 Task: Book a 75-minute meeting to discuss feedback mechanisms.
Action: Mouse pressed left at (84, 143)
Screenshot: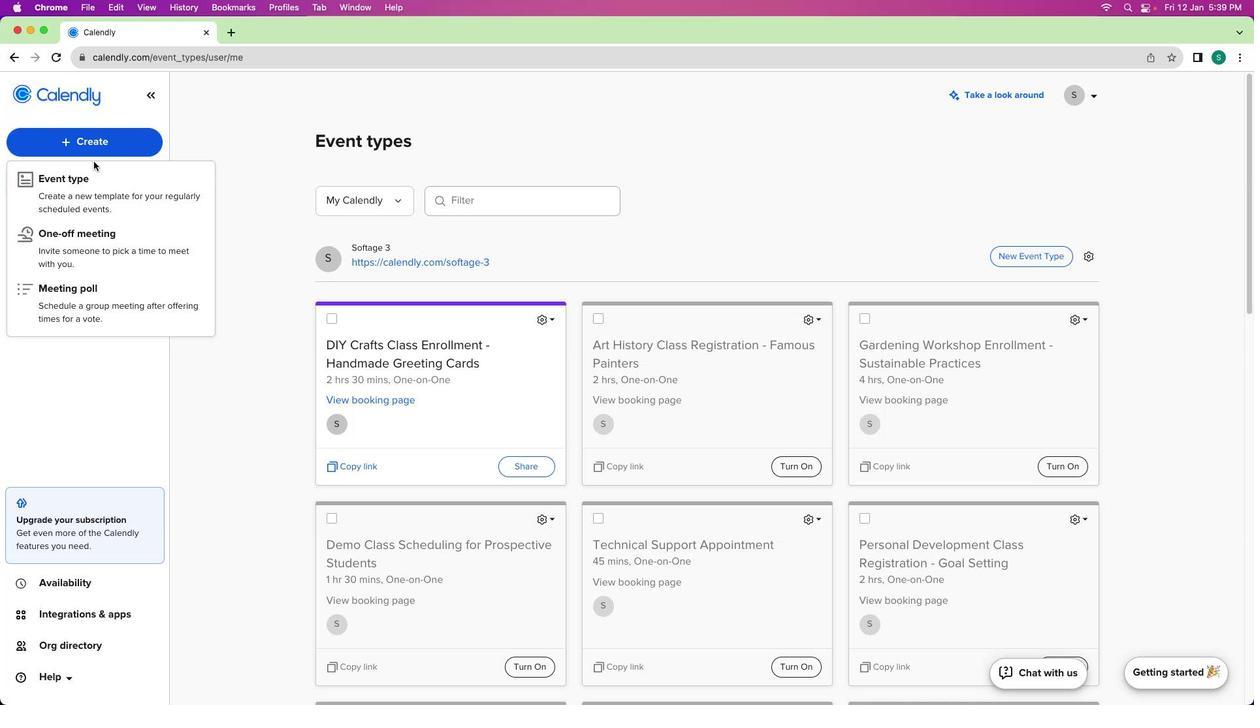 
Action: Mouse moved to (118, 189)
Screenshot: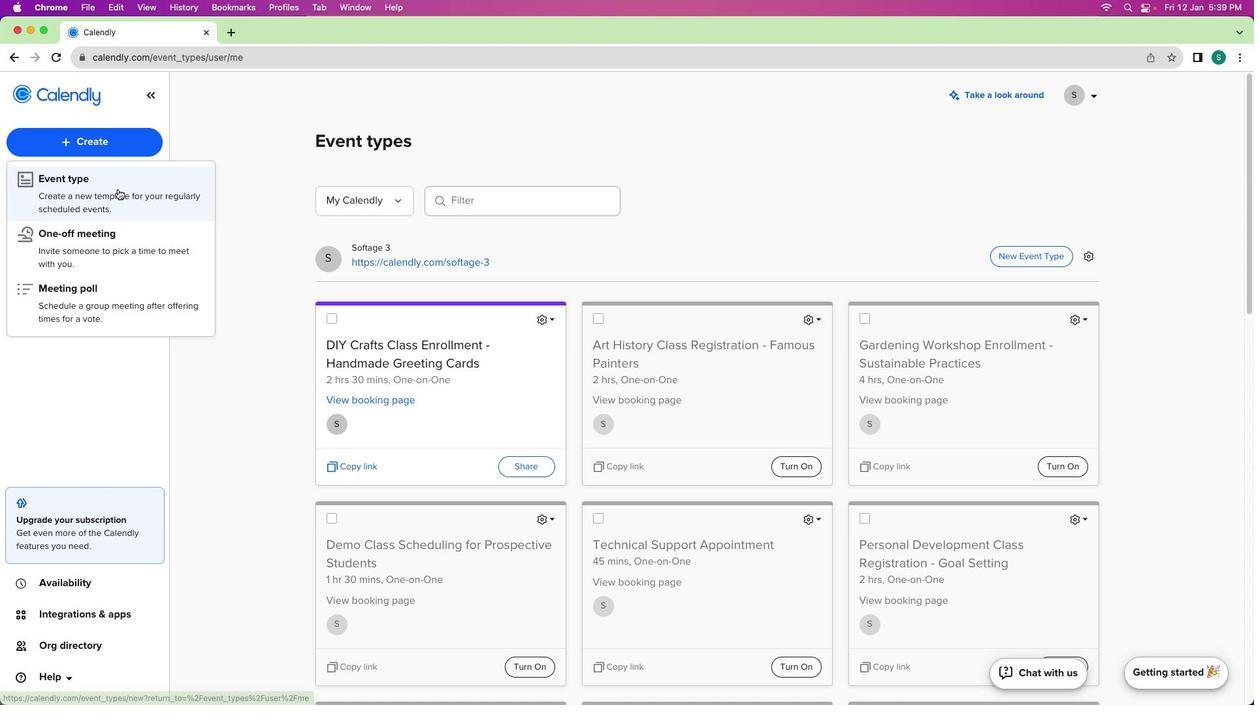 
Action: Mouse pressed left at (118, 189)
Screenshot: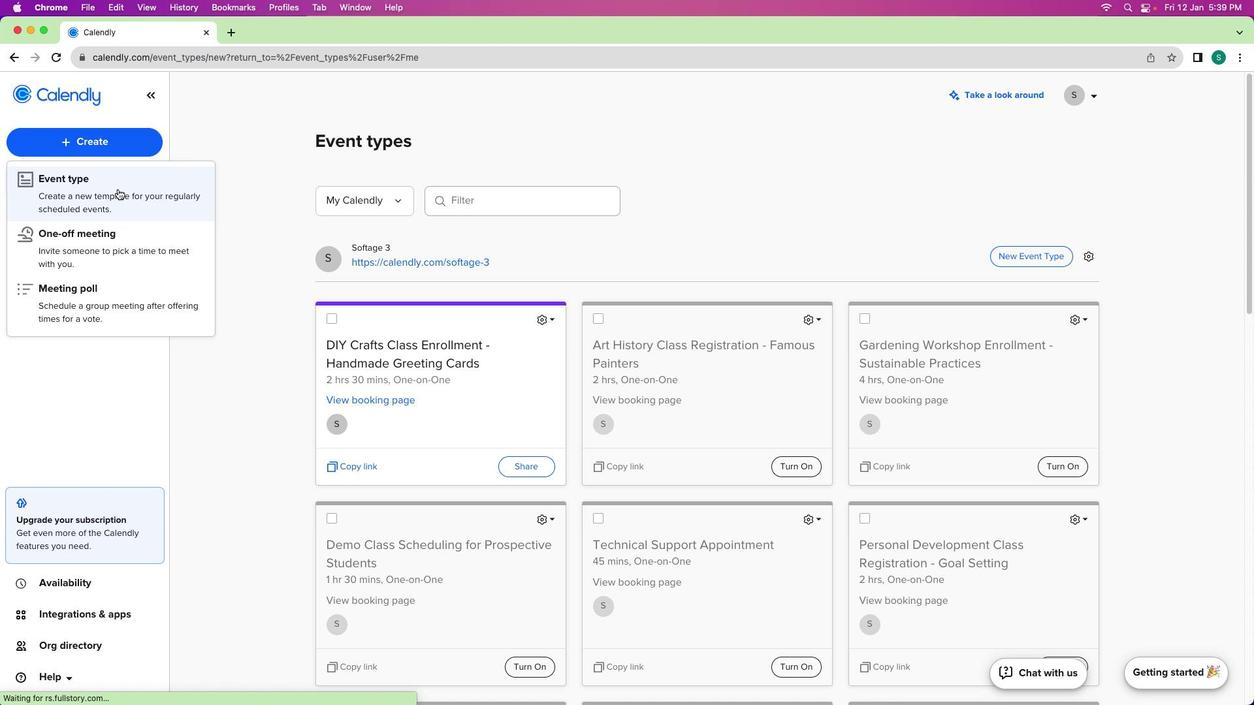 
Action: Mouse moved to (437, 265)
Screenshot: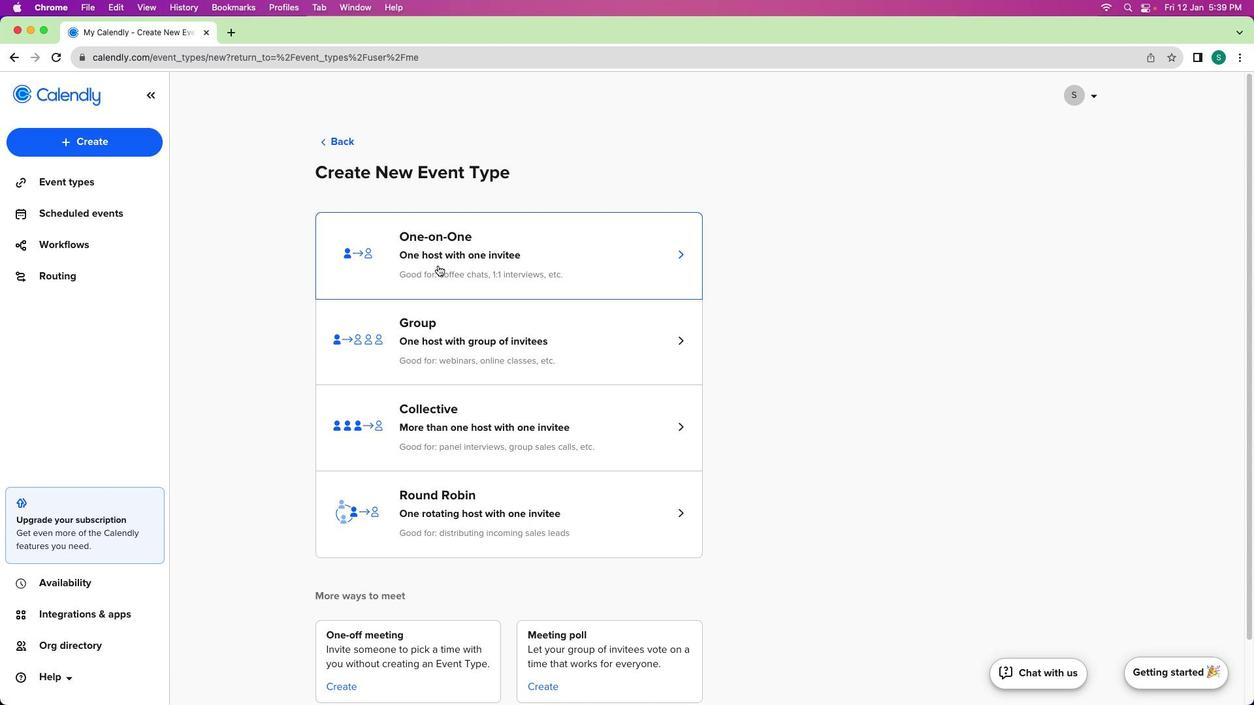 
Action: Mouse pressed left at (437, 265)
Screenshot: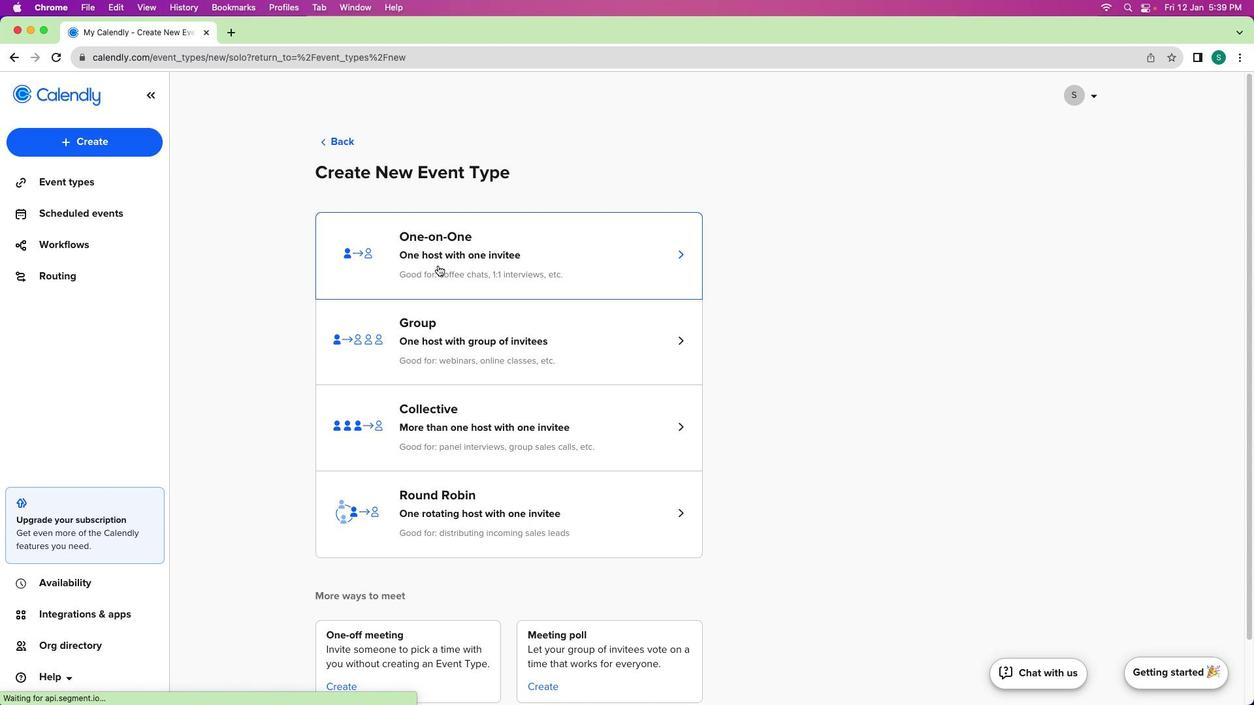 
Action: Mouse moved to (112, 197)
Screenshot: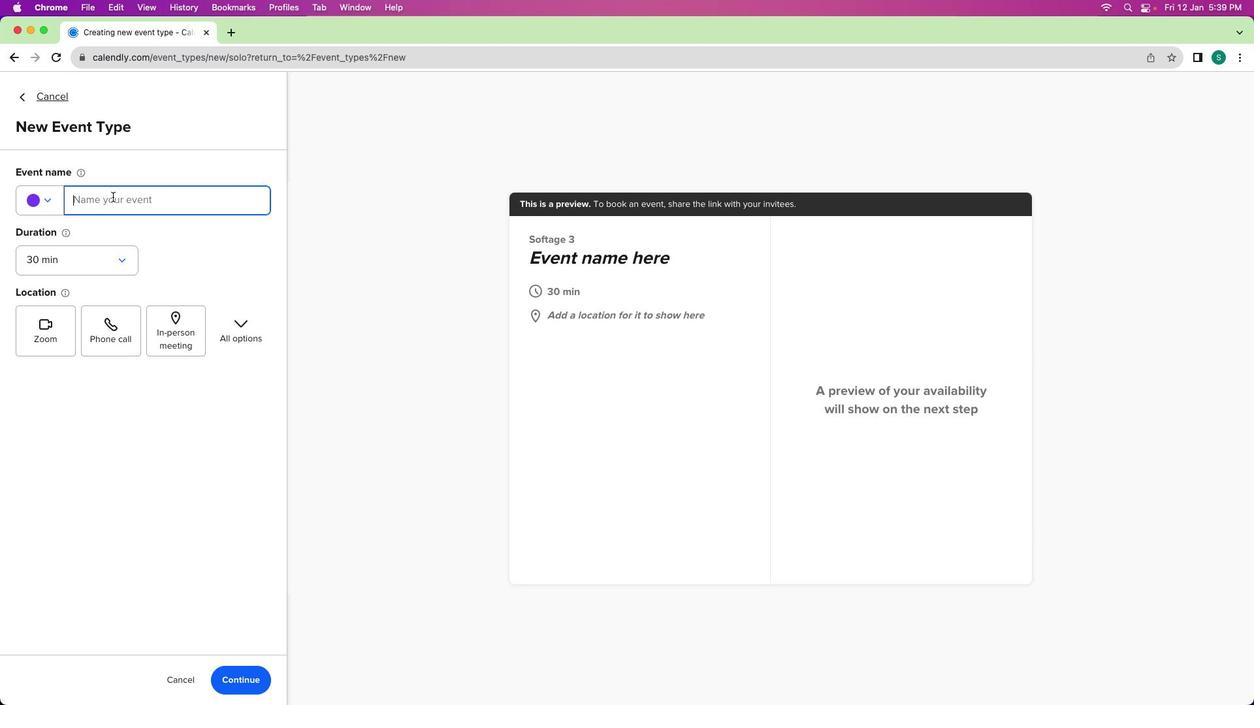 
Action: Mouse pressed left at (112, 197)
Screenshot: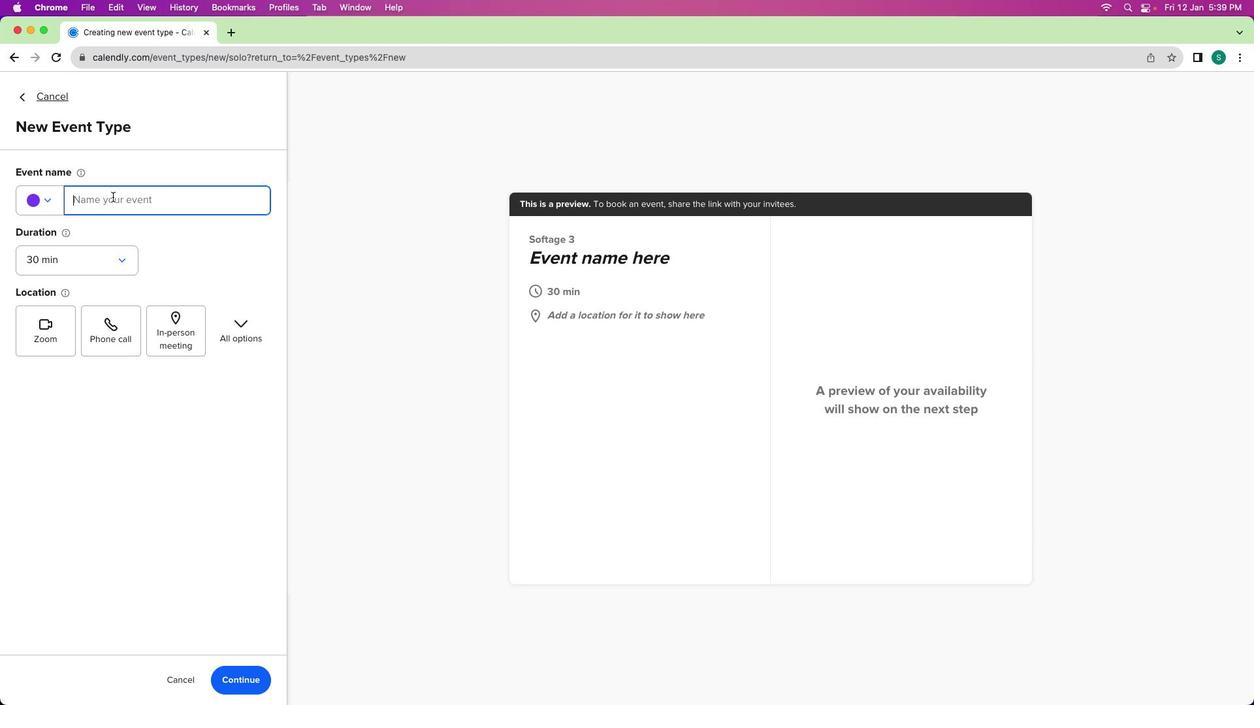 
Action: Mouse moved to (96, 208)
Screenshot: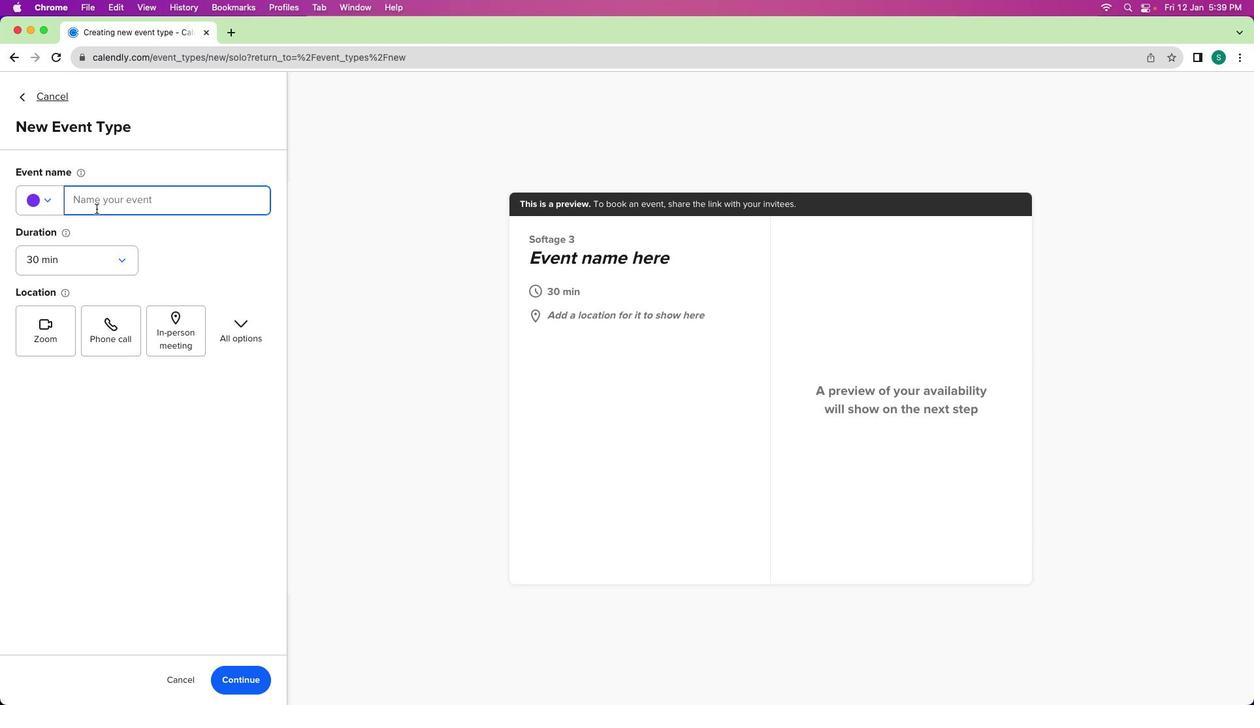 
Action: Key pressed Key.shift'M''e''e''t''i''n''g'Key.spaceKey.shift'B''o''o''k''i''n''g'Key.space'-'Key.spaceKey.shift'D''i''s''c''u''s''s''i''o''n'Key.spaceKey.shift'F''e''e''d'Key.leftKey.leftKey.leftKey.leftKey.leftKey.space'o''n'Key.down'b''a''c''k'Key.spaceKey.shift'M''e''c''h''a''n''i''s''m''s'
Screenshot: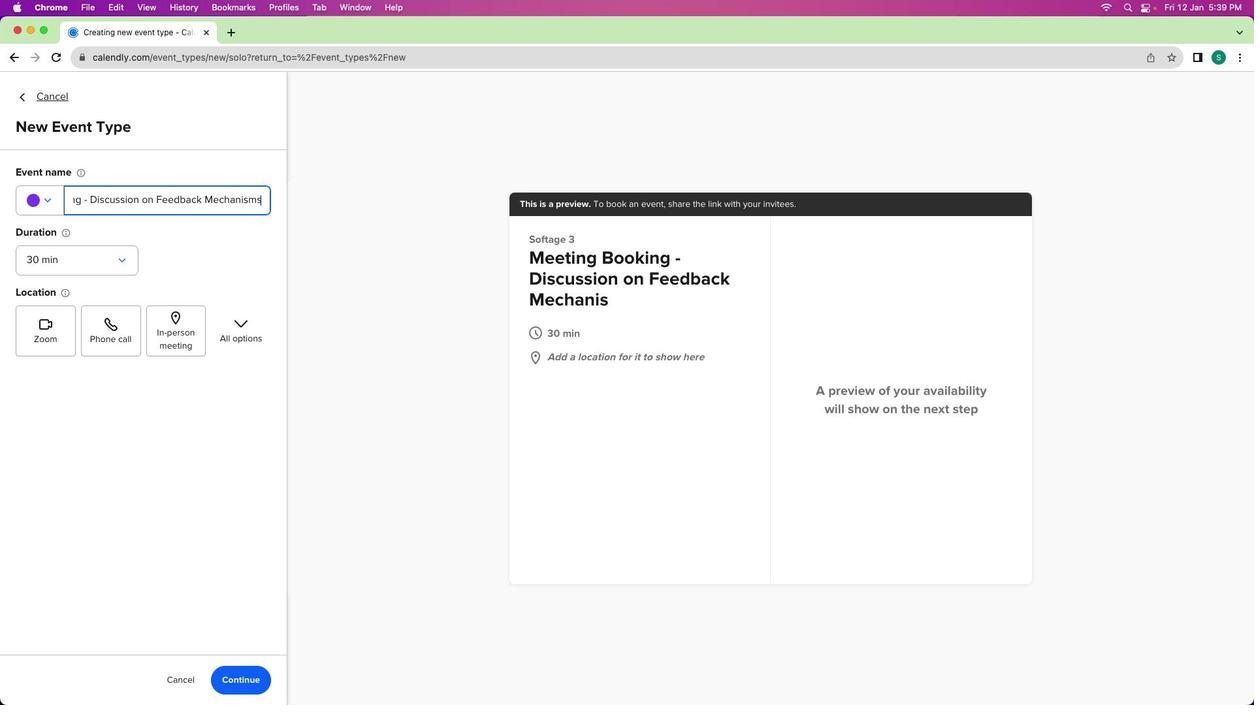 
Action: Mouse moved to (64, 254)
Screenshot: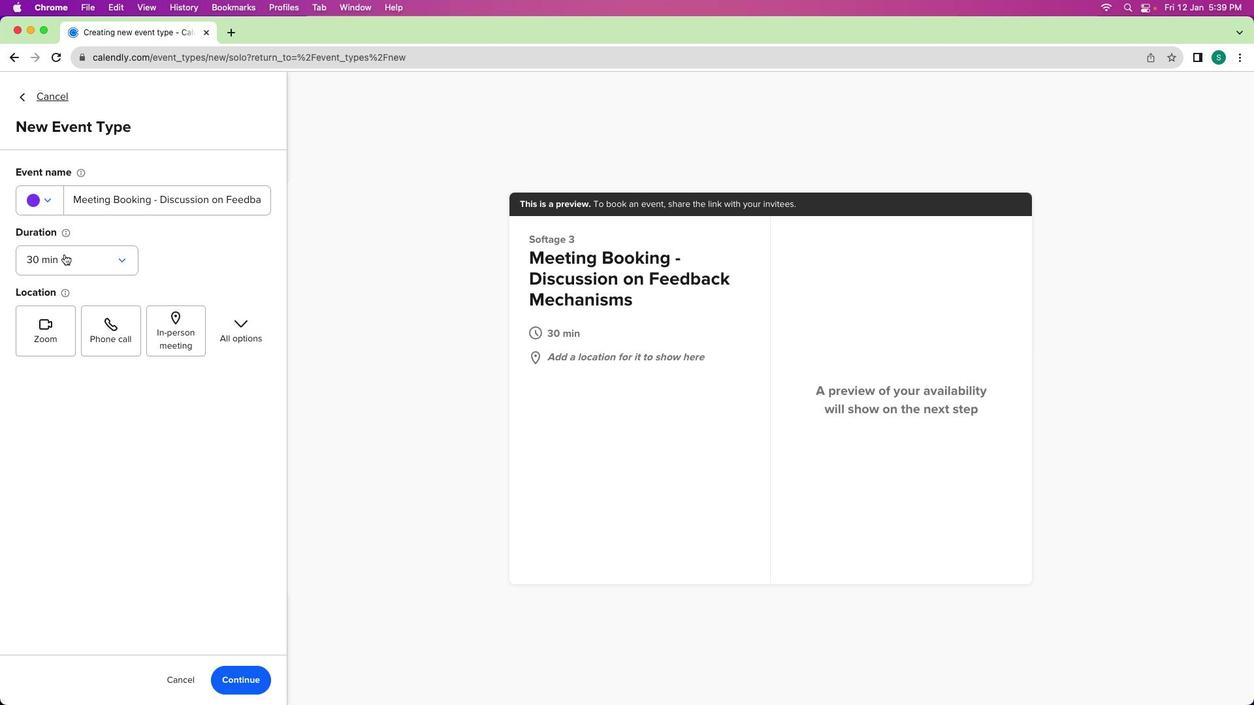 
Action: Mouse pressed left at (64, 254)
Screenshot: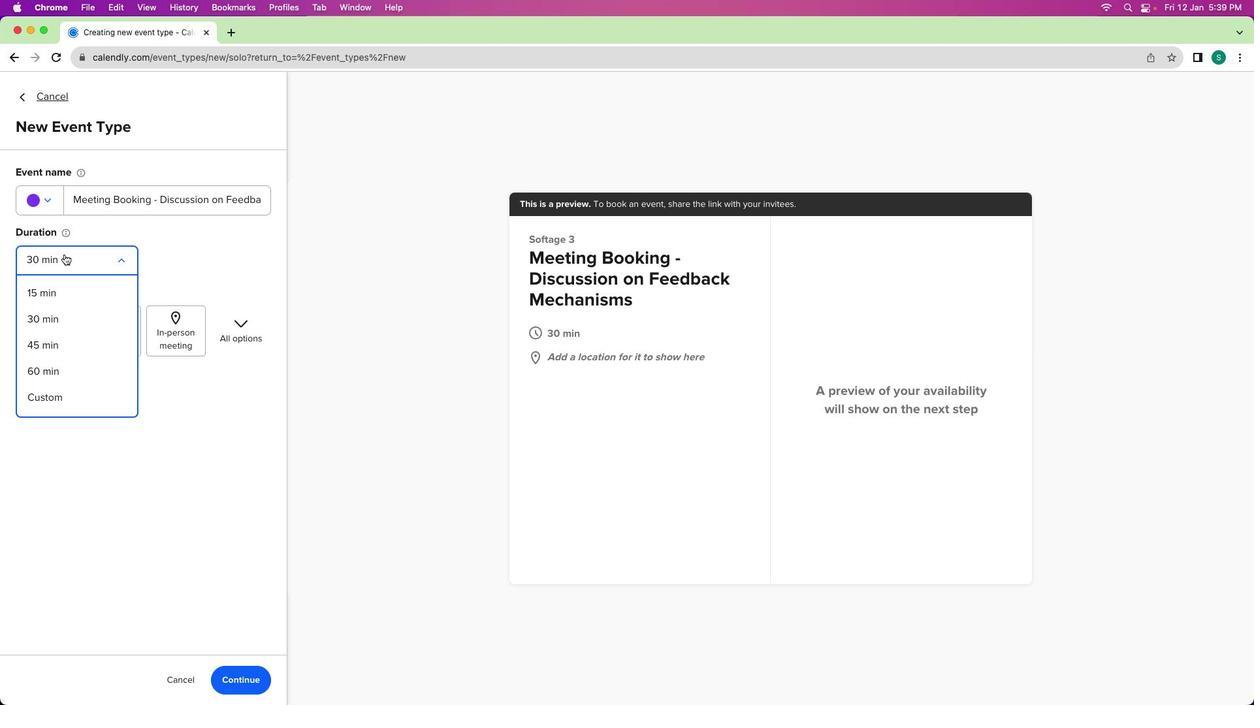 
Action: Mouse moved to (47, 399)
Screenshot: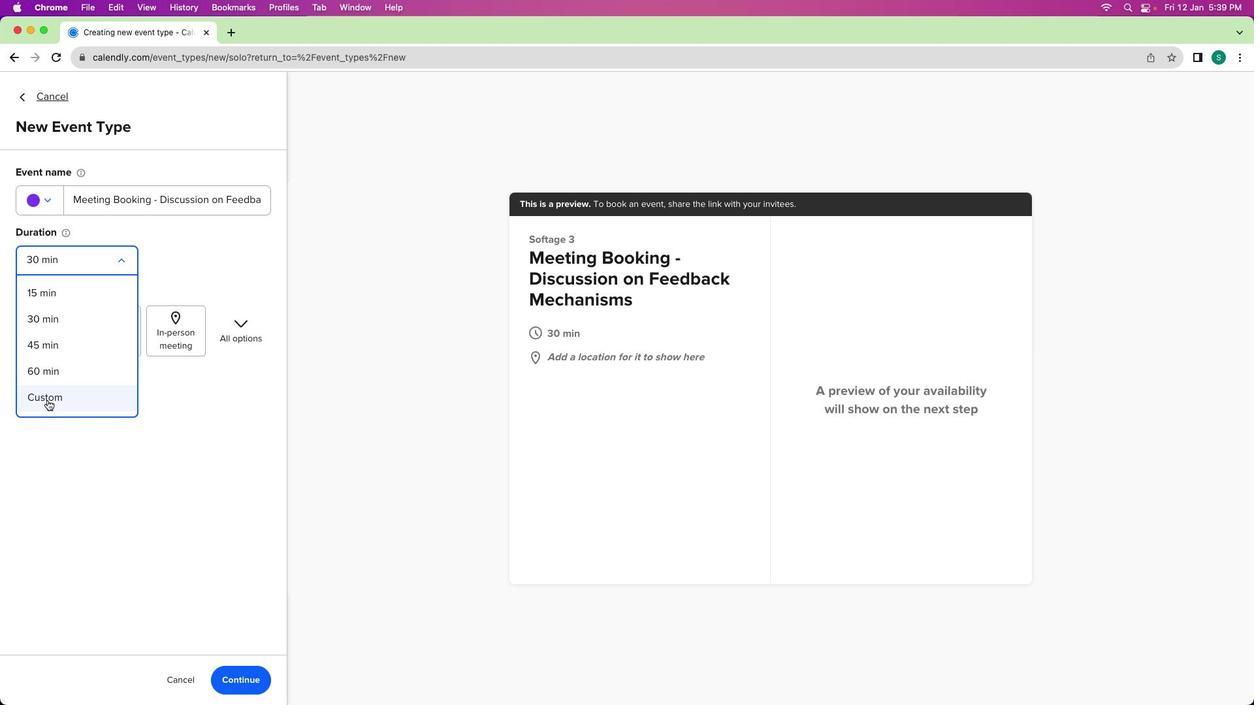 
Action: Mouse pressed left at (47, 399)
Screenshot: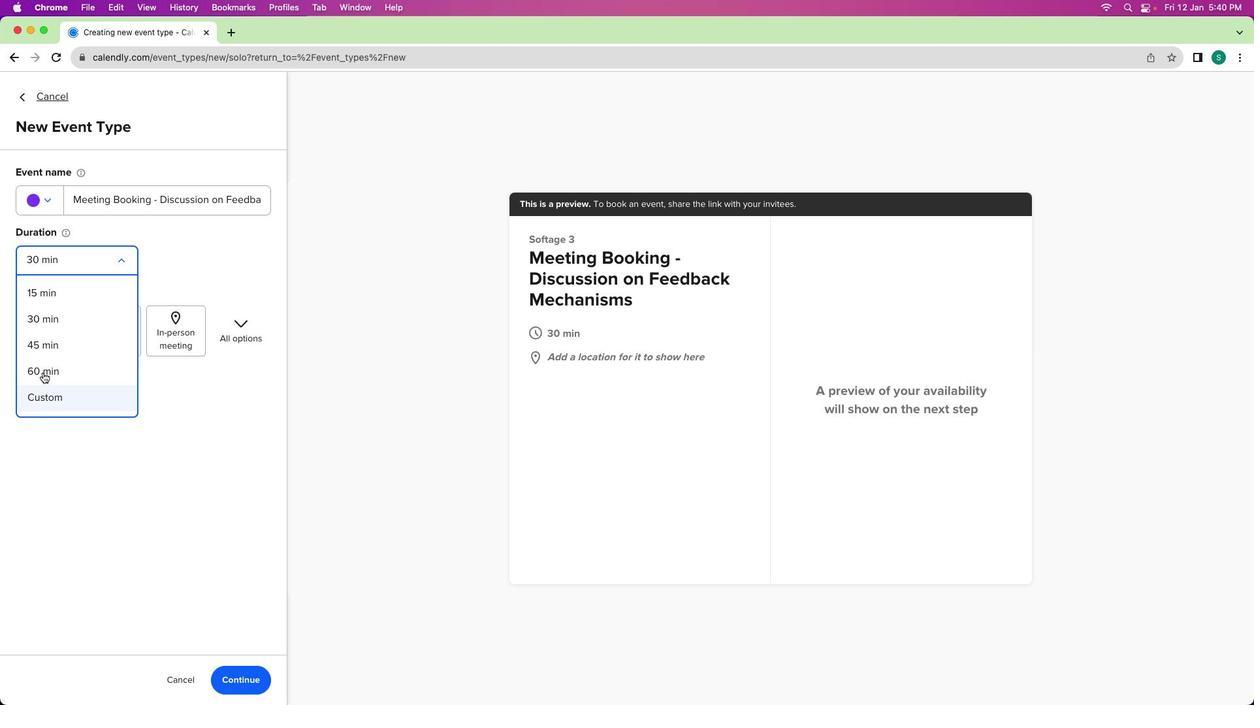 
Action: Mouse moved to (43, 296)
Screenshot: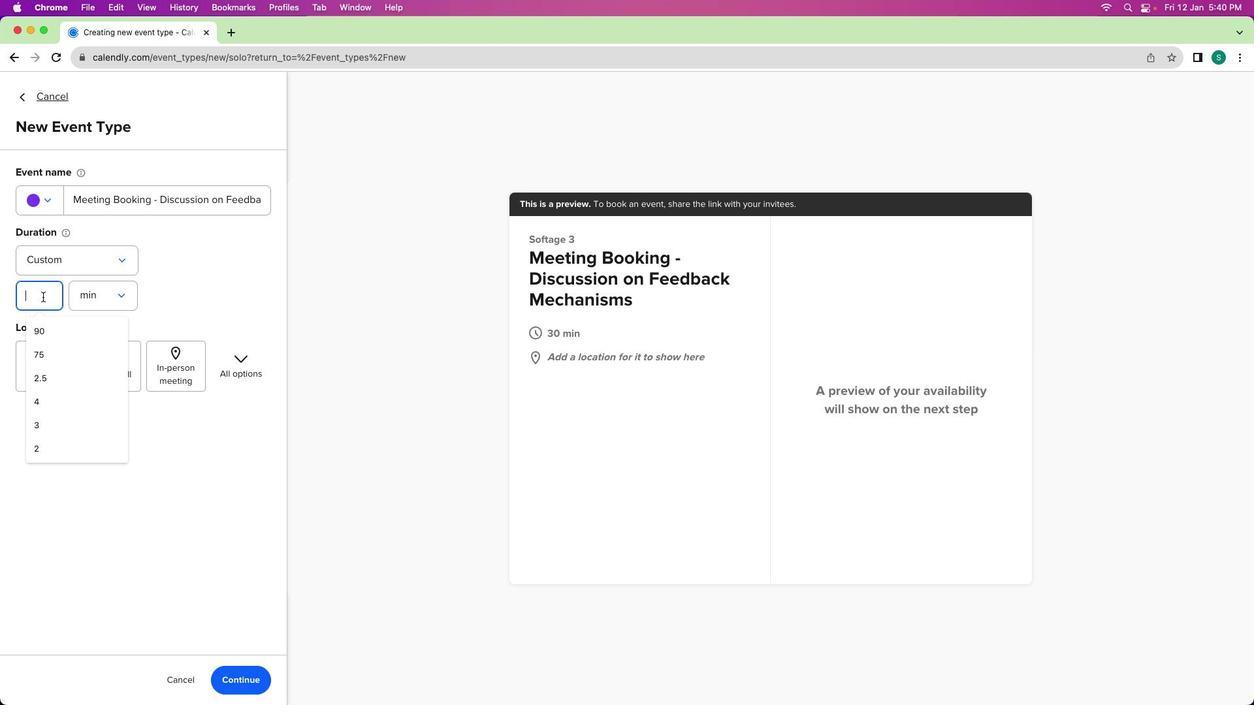 
Action: Mouse pressed left at (43, 296)
Screenshot: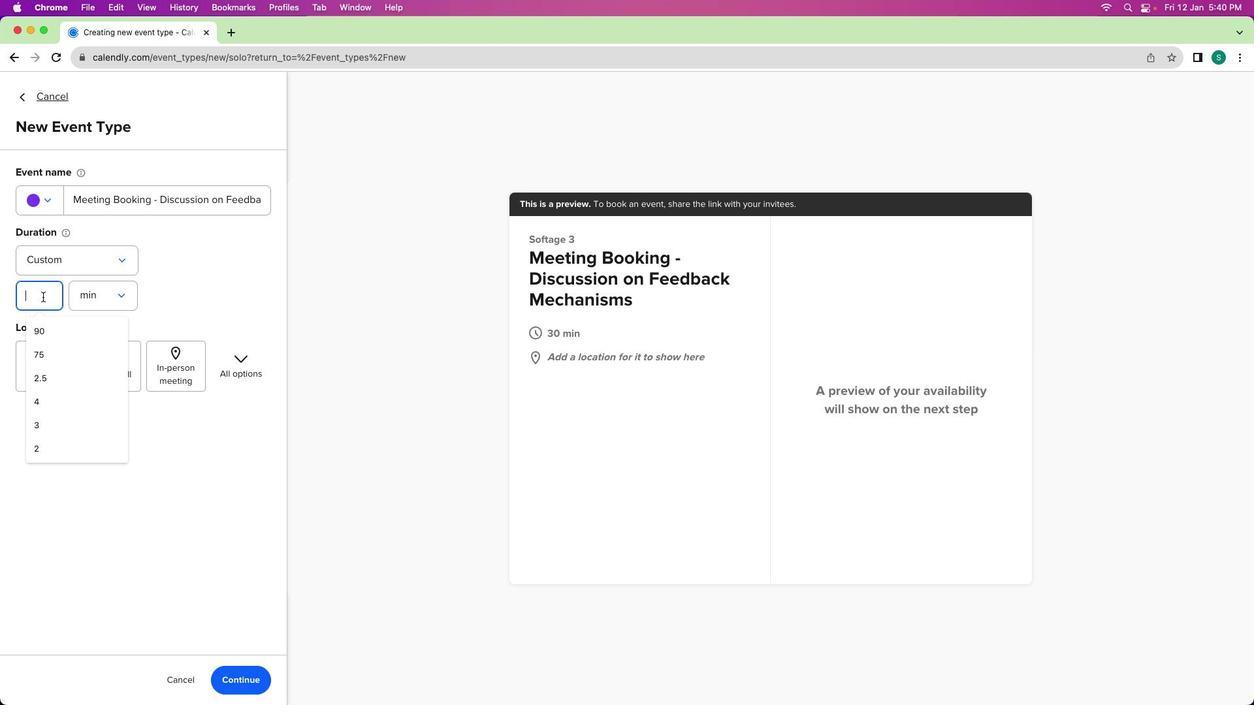 
Action: Mouse moved to (41, 298)
Screenshot: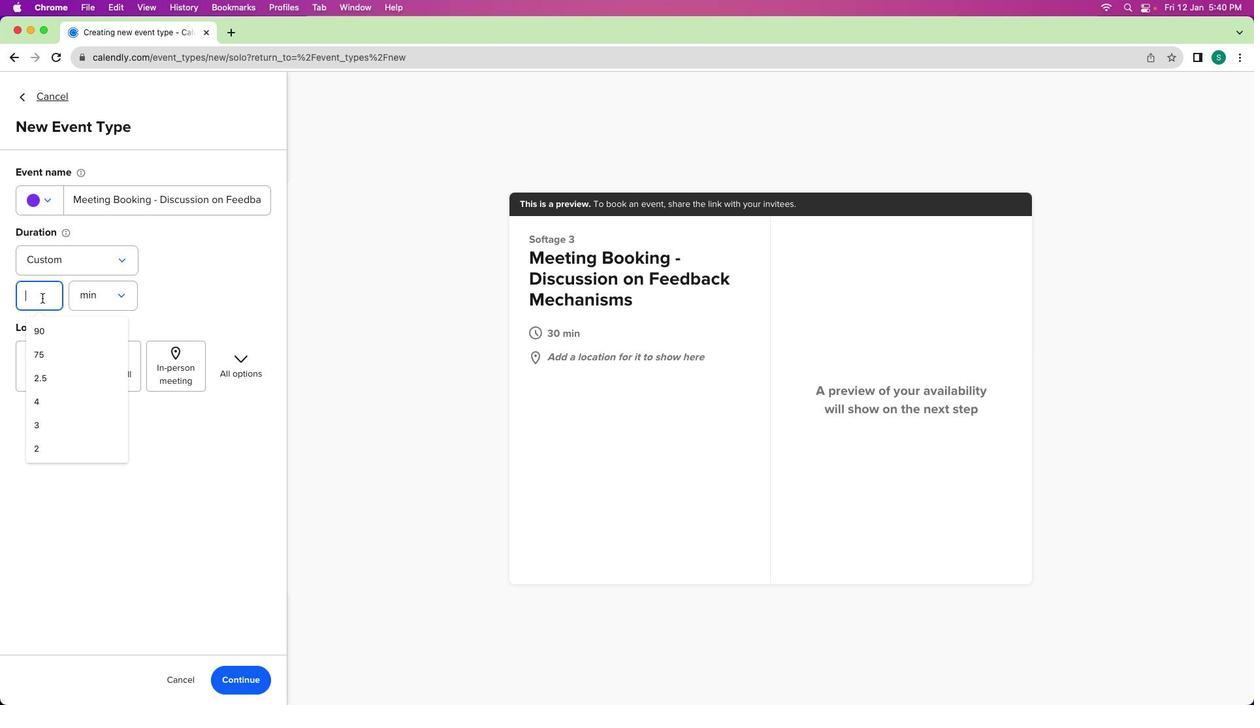 
Action: Key pressed '7''5'
Screenshot: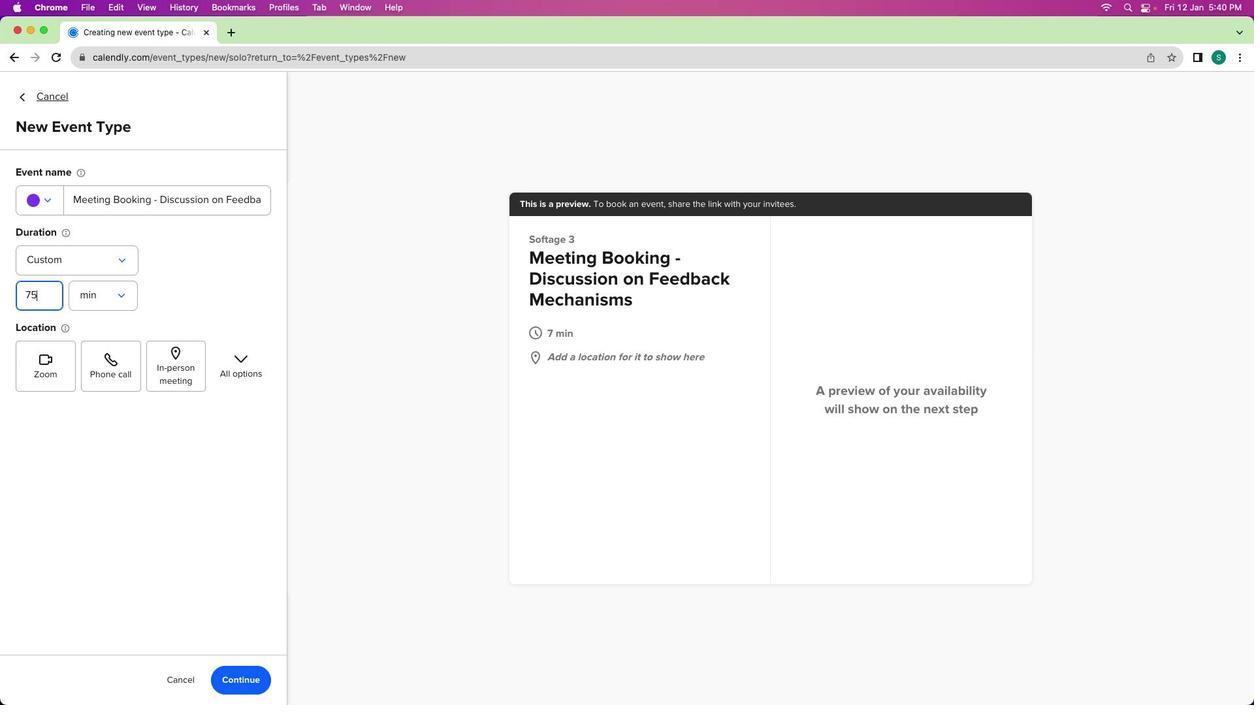 
Action: Mouse moved to (60, 201)
Screenshot: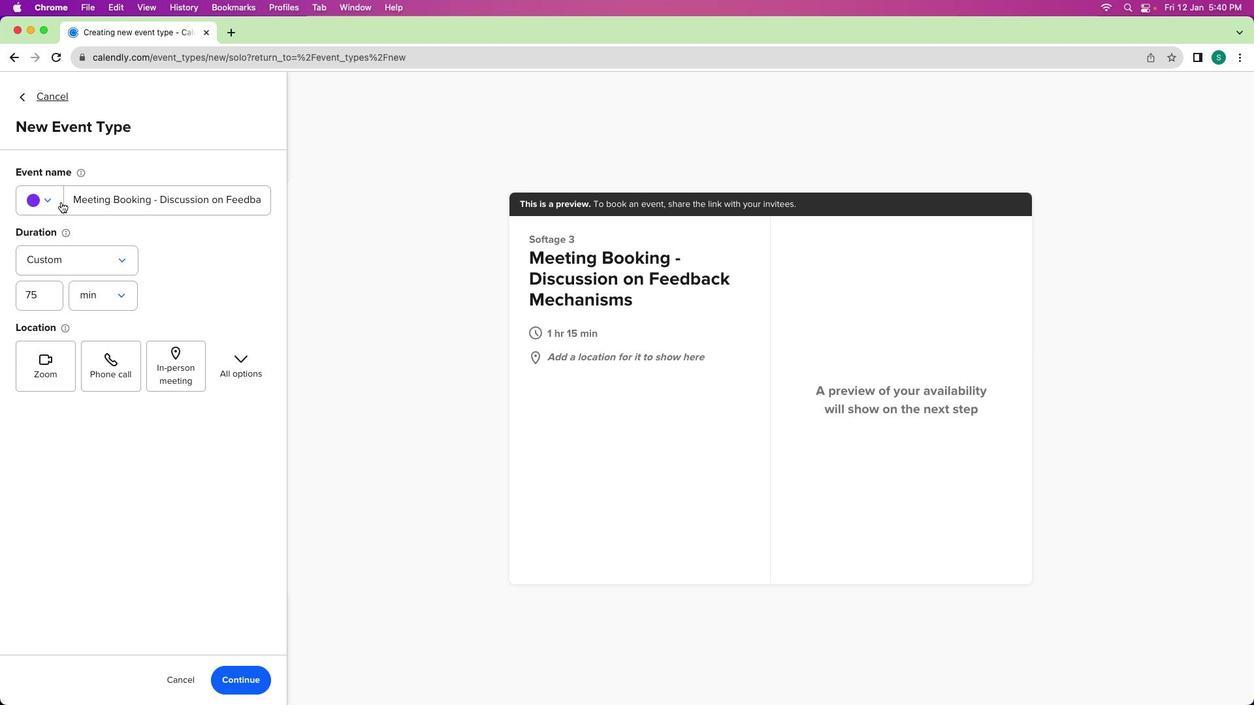 
Action: Mouse pressed left at (60, 201)
Screenshot: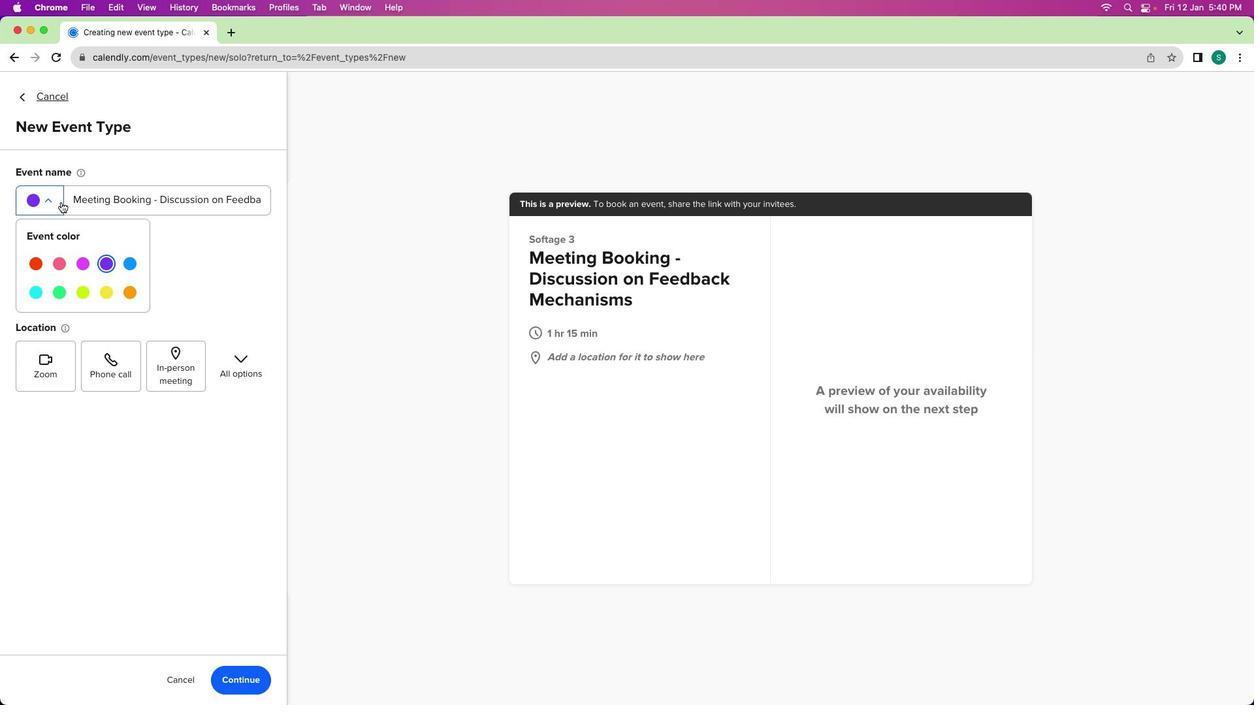 
Action: Mouse moved to (85, 263)
Screenshot: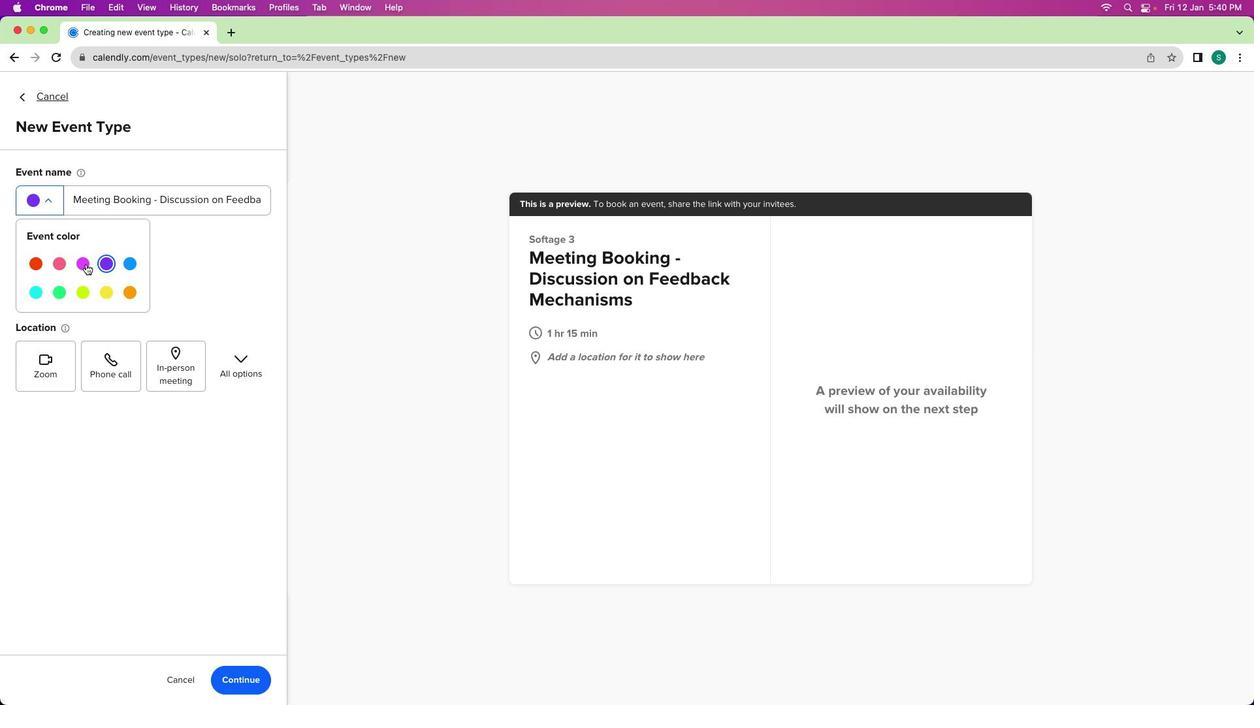 
Action: Mouse pressed left at (85, 263)
Screenshot: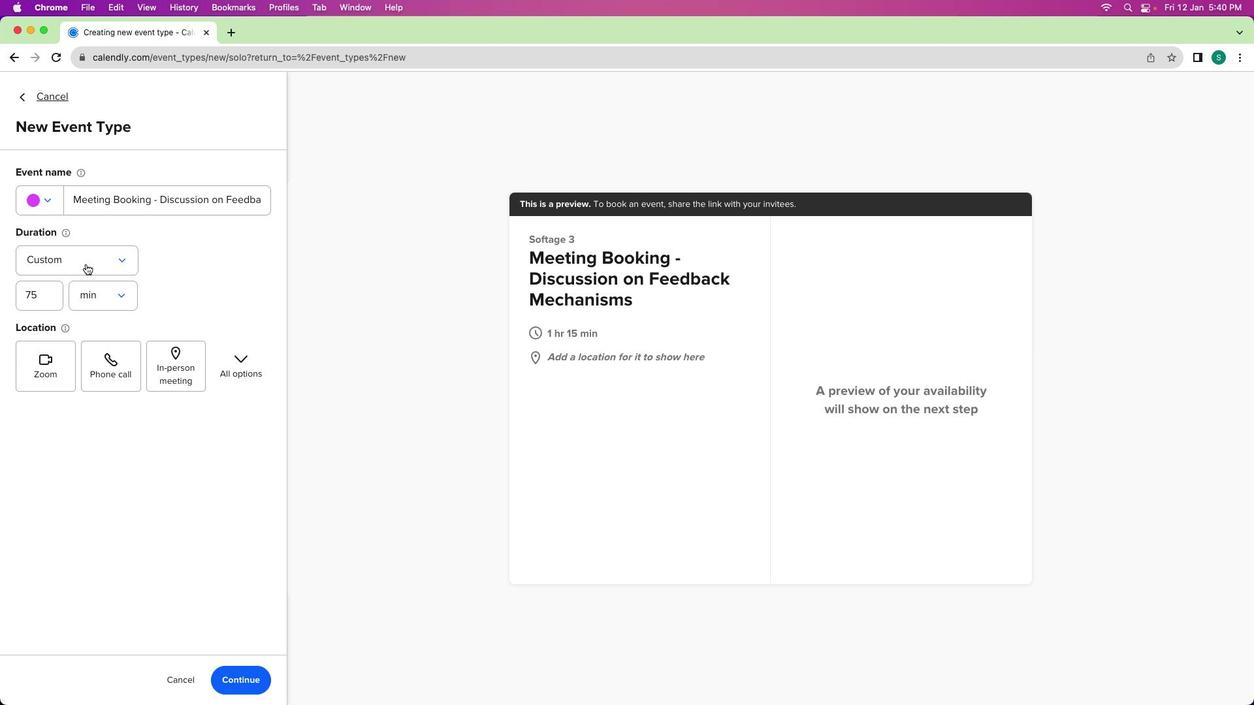 
Action: Mouse moved to (49, 206)
Screenshot: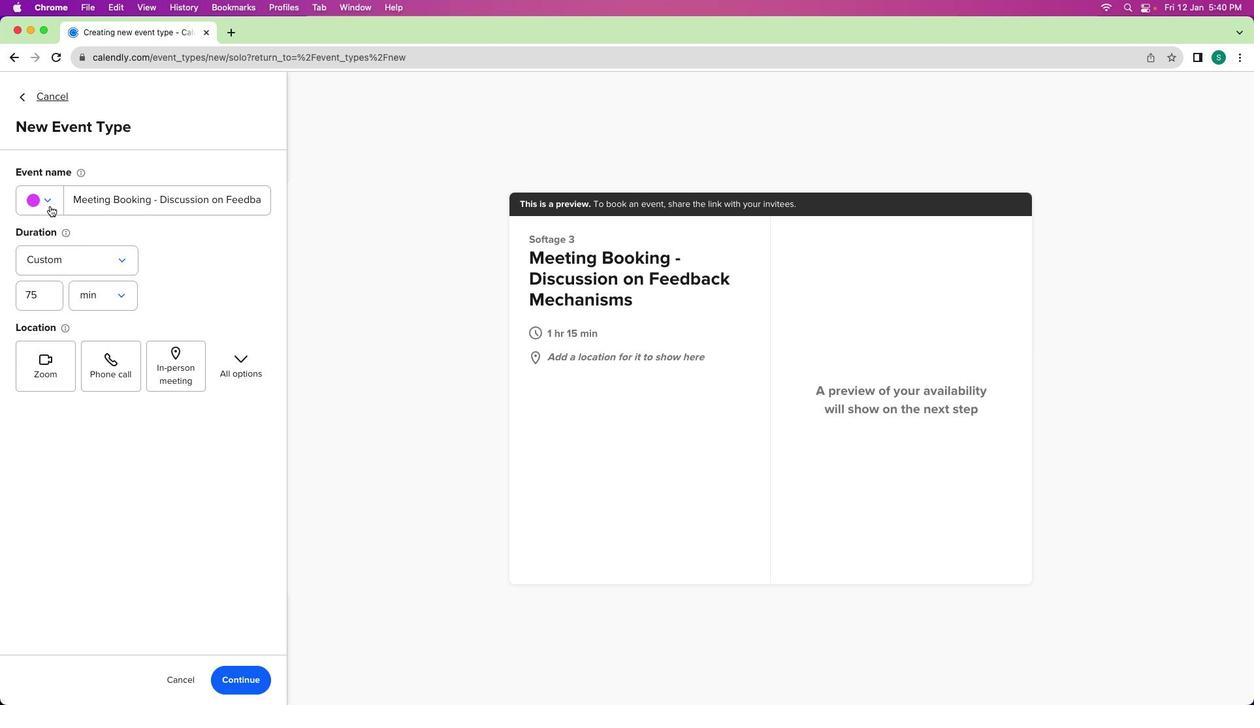 
Action: Mouse pressed left at (49, 206)
Screenshot: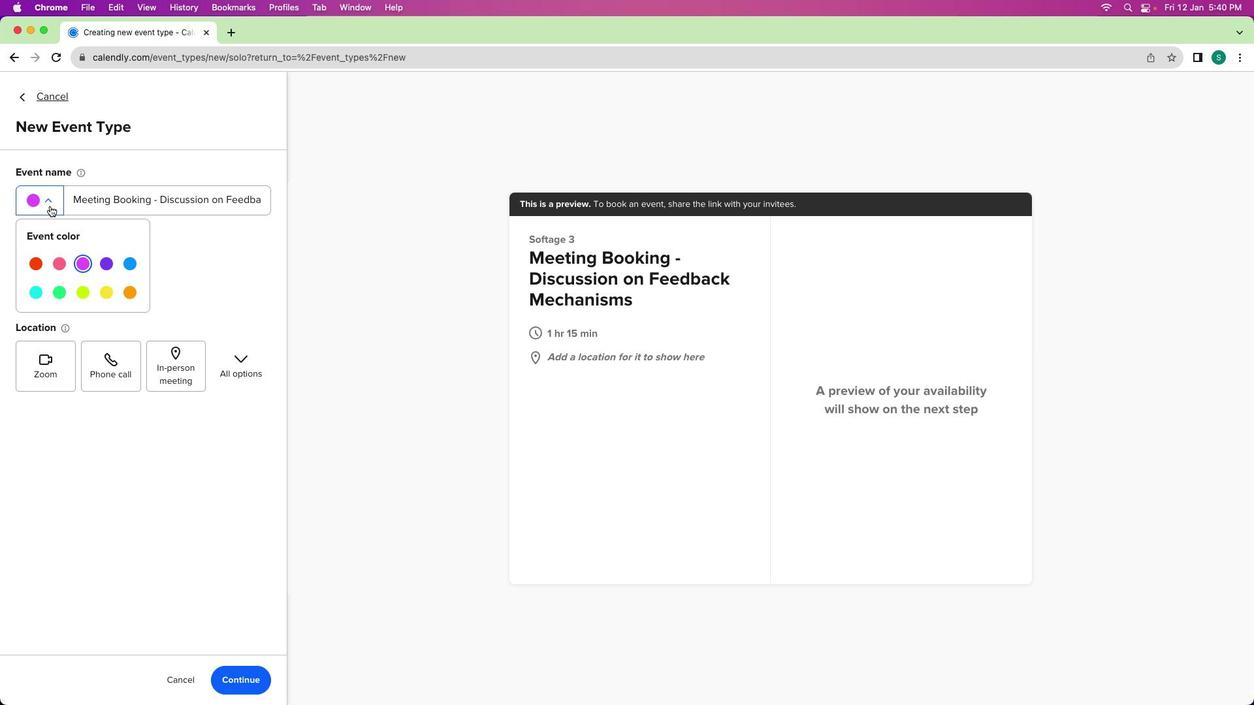 
Action: Mouse moved to (111, 288)
Screenshot: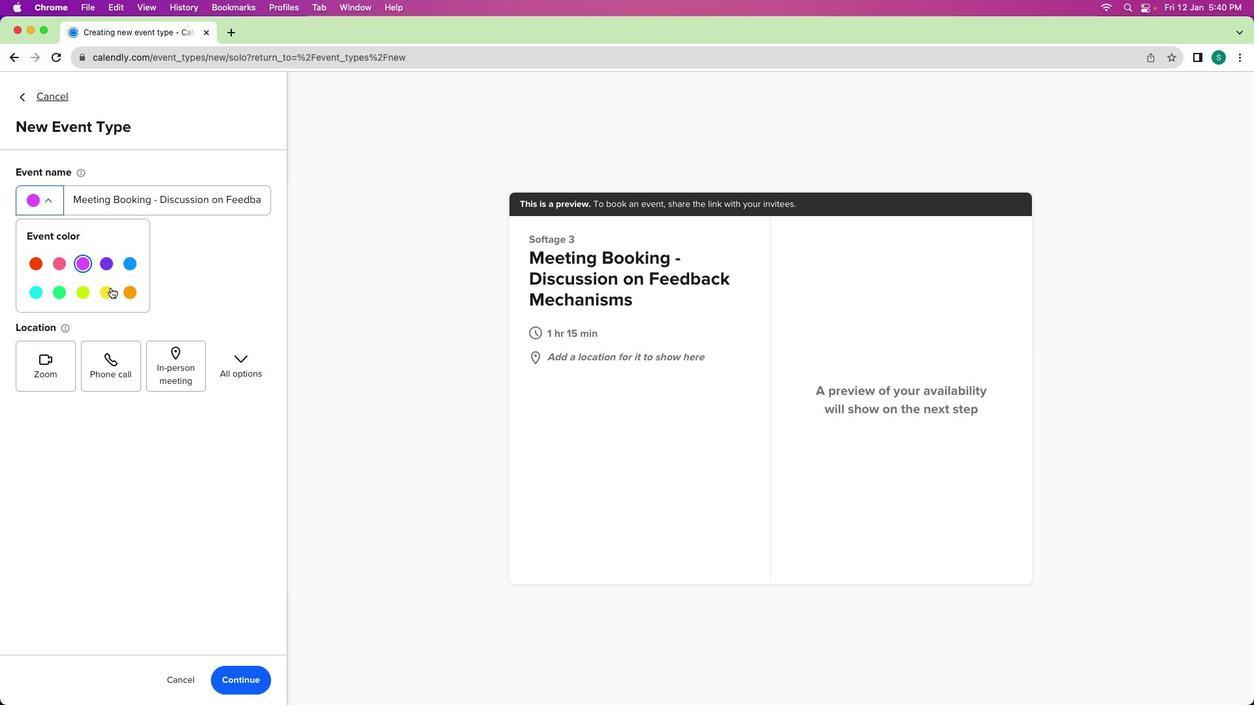 
Action: Mouse pressed left at (111, 288)
Screenshot: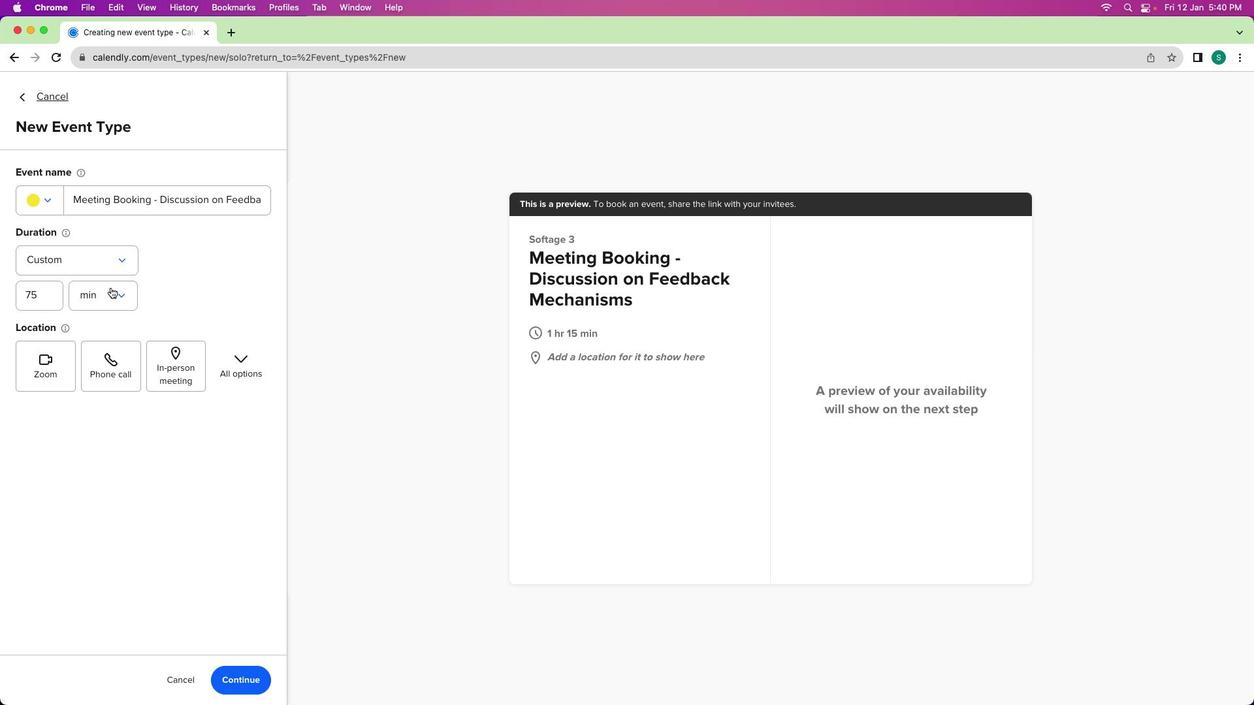 
Action: Mouse moved to (184, 363)
Screenshot: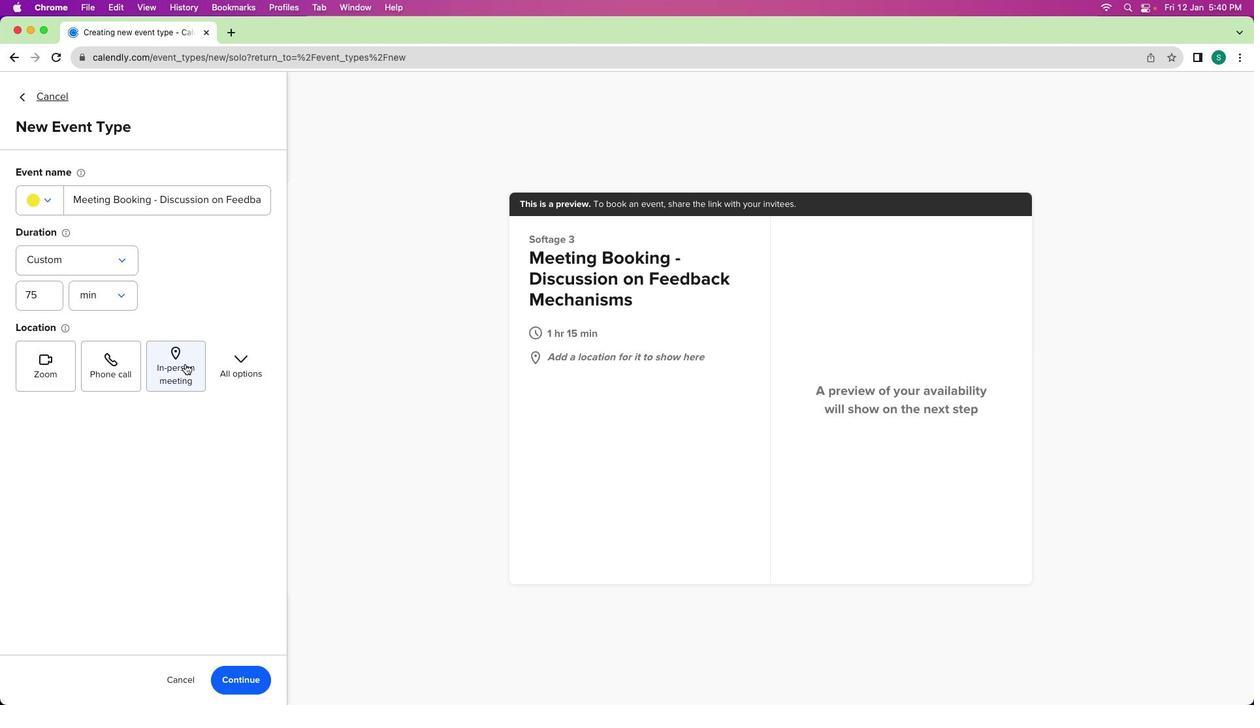 
Action: Mouse pressed left at (184, 363)
Screenshot: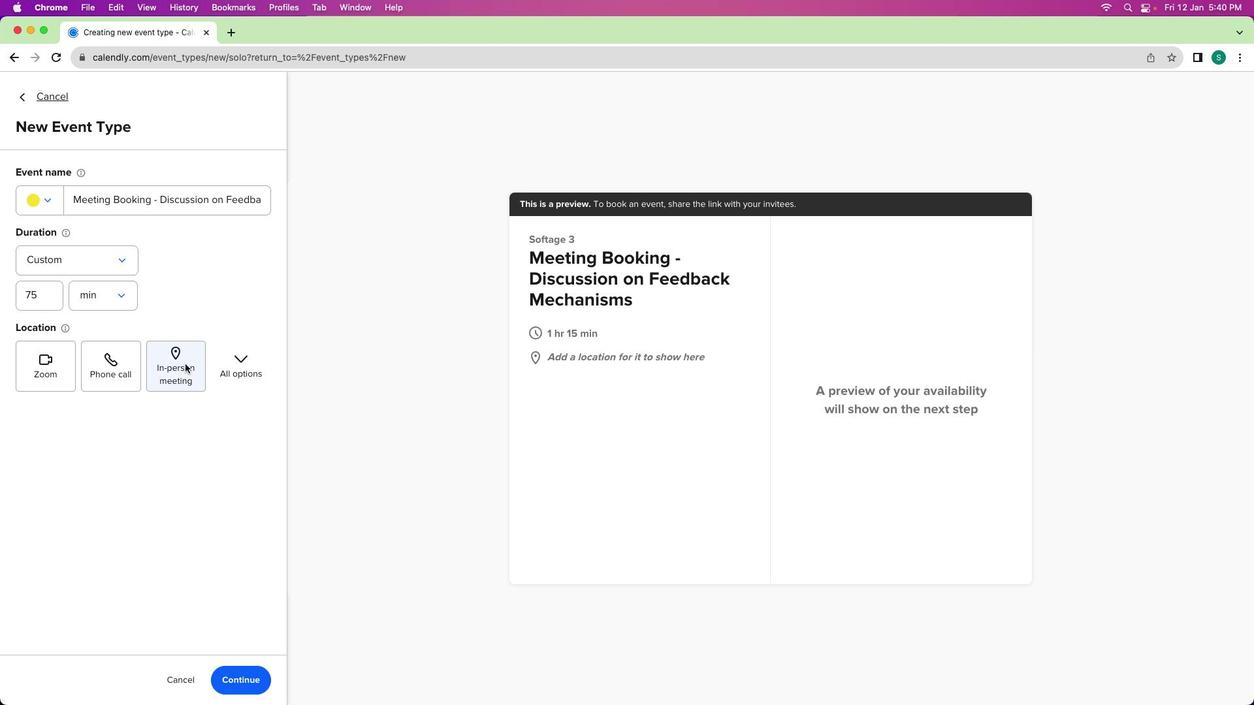 
Action: Mouse moved to (574, 309)
Screenshot: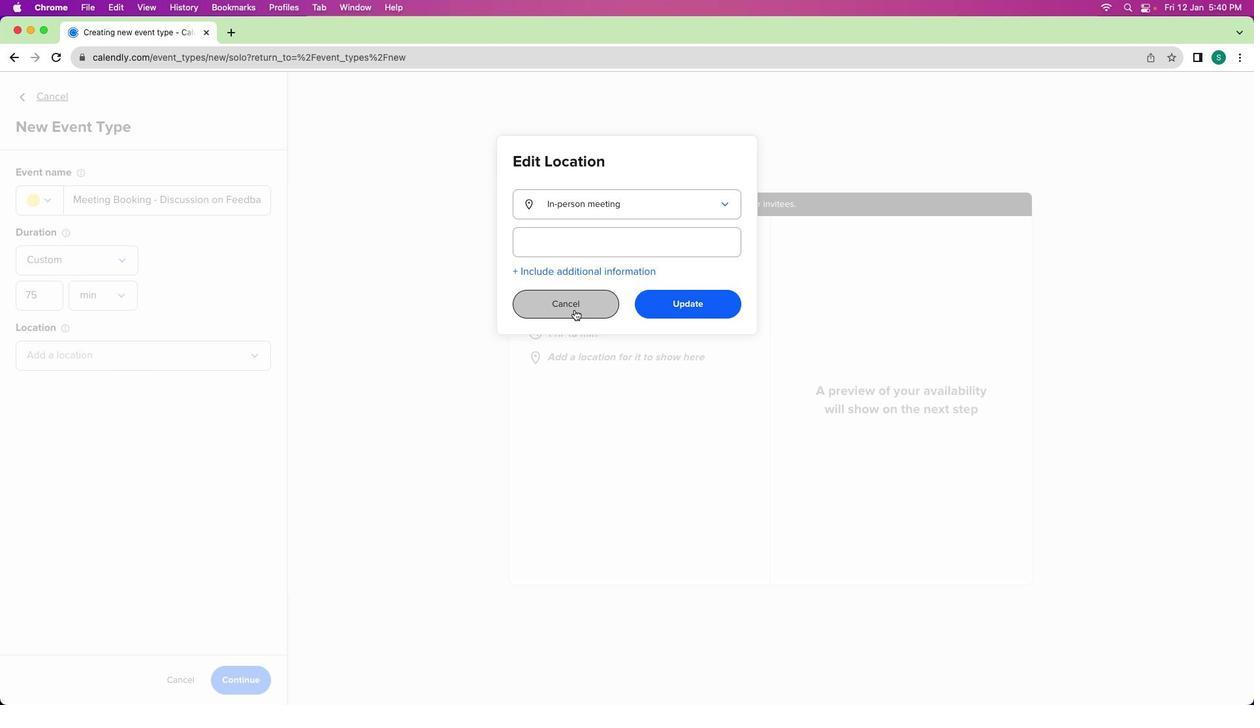 
Action: Mouse pressed left at (574, 309)
Screenshot: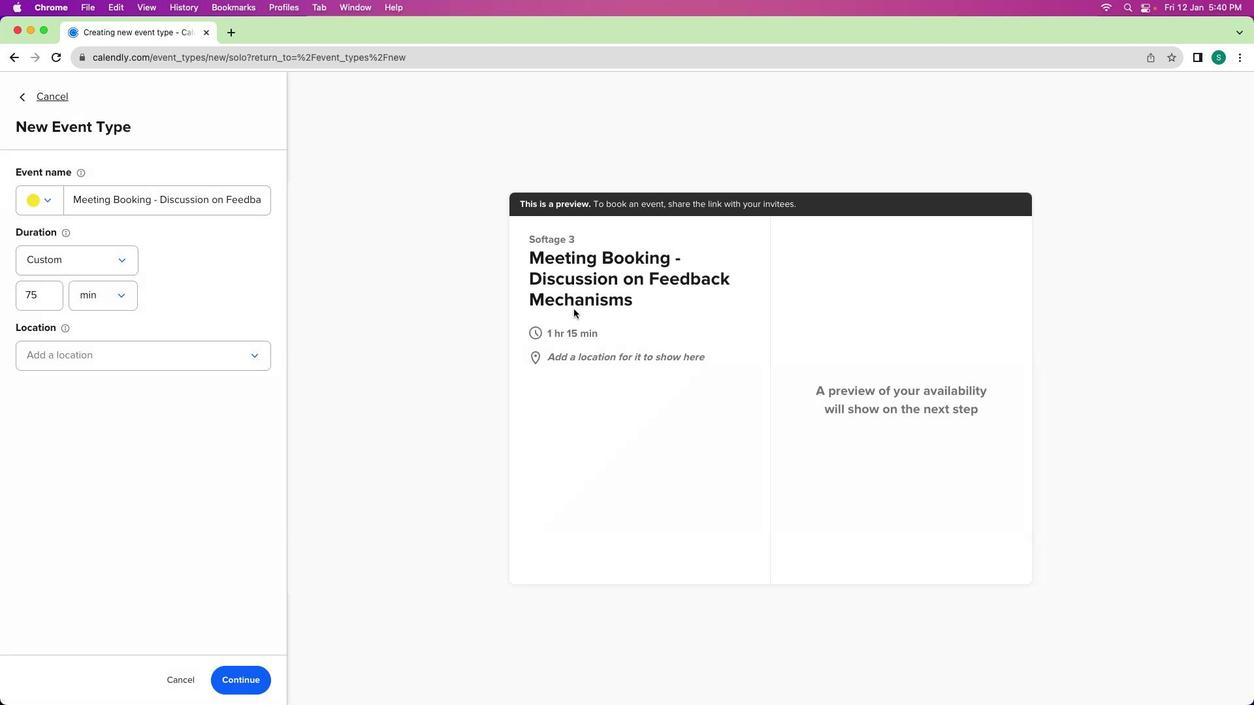 
Action: Mouse moved to (71, 368)
Screenshot: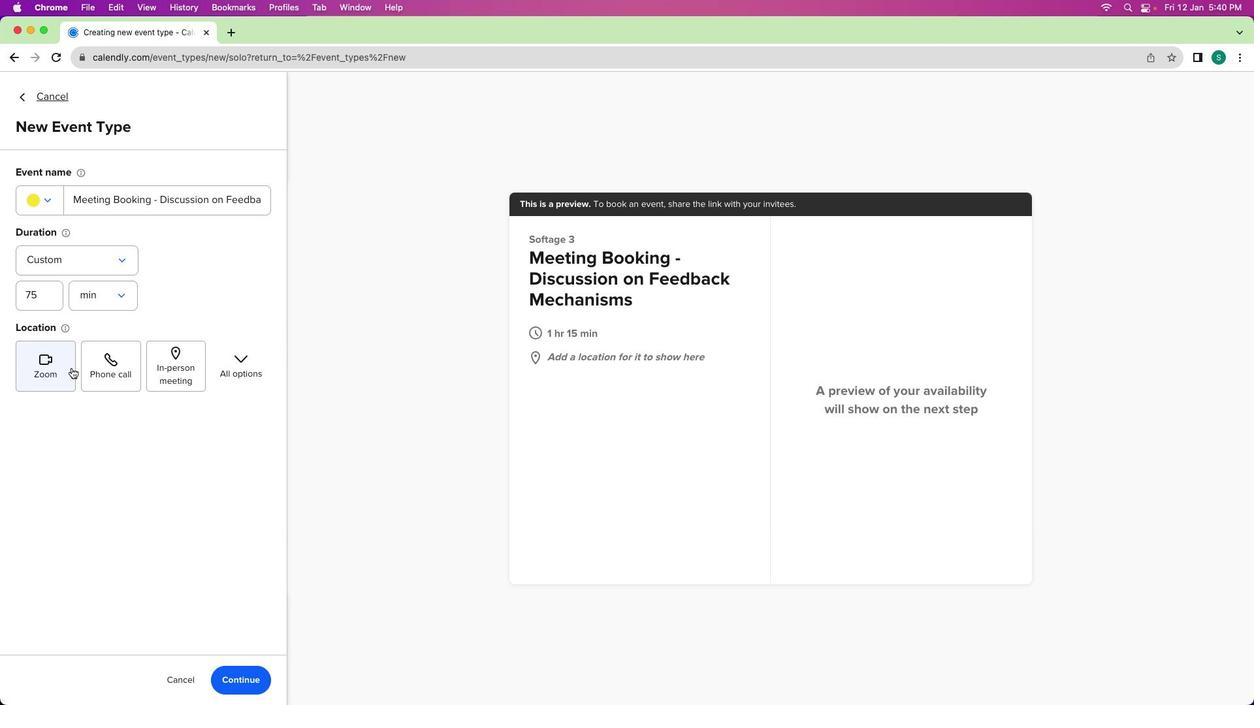 
Action: Mouse pressed left at (71, 368)
Screenshot: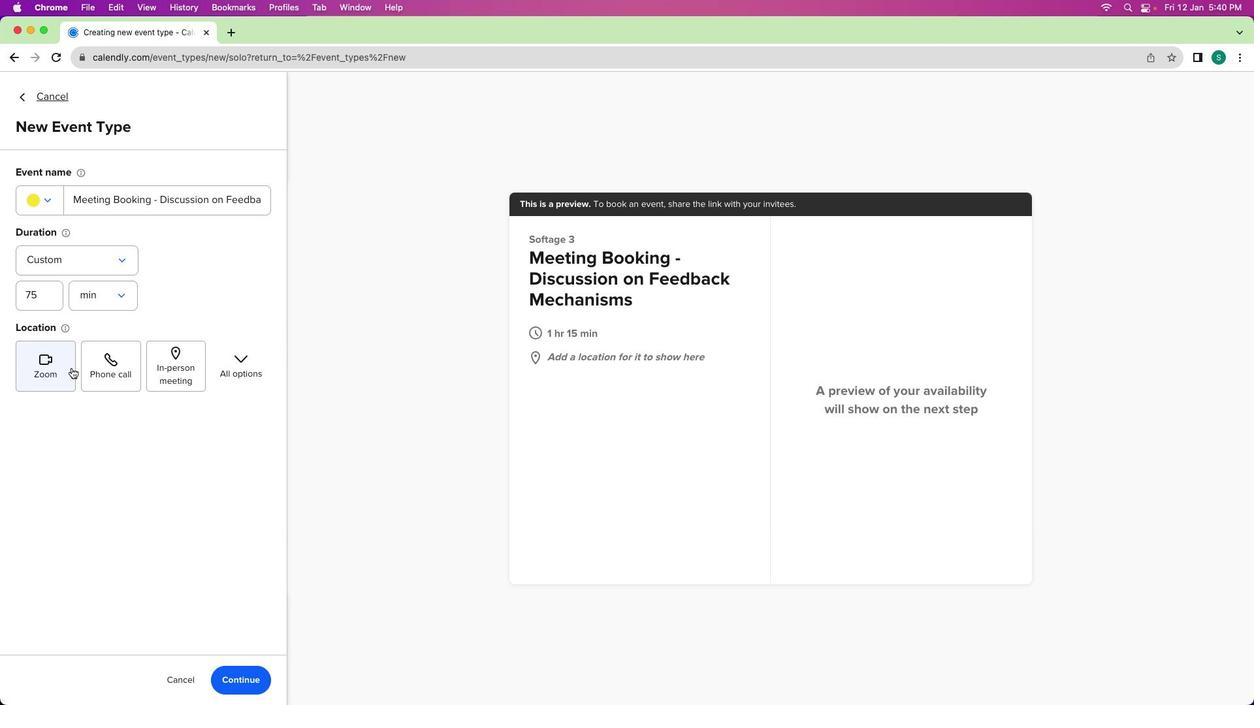 
Action: Mouse moved to (250, 688)
Screenshot: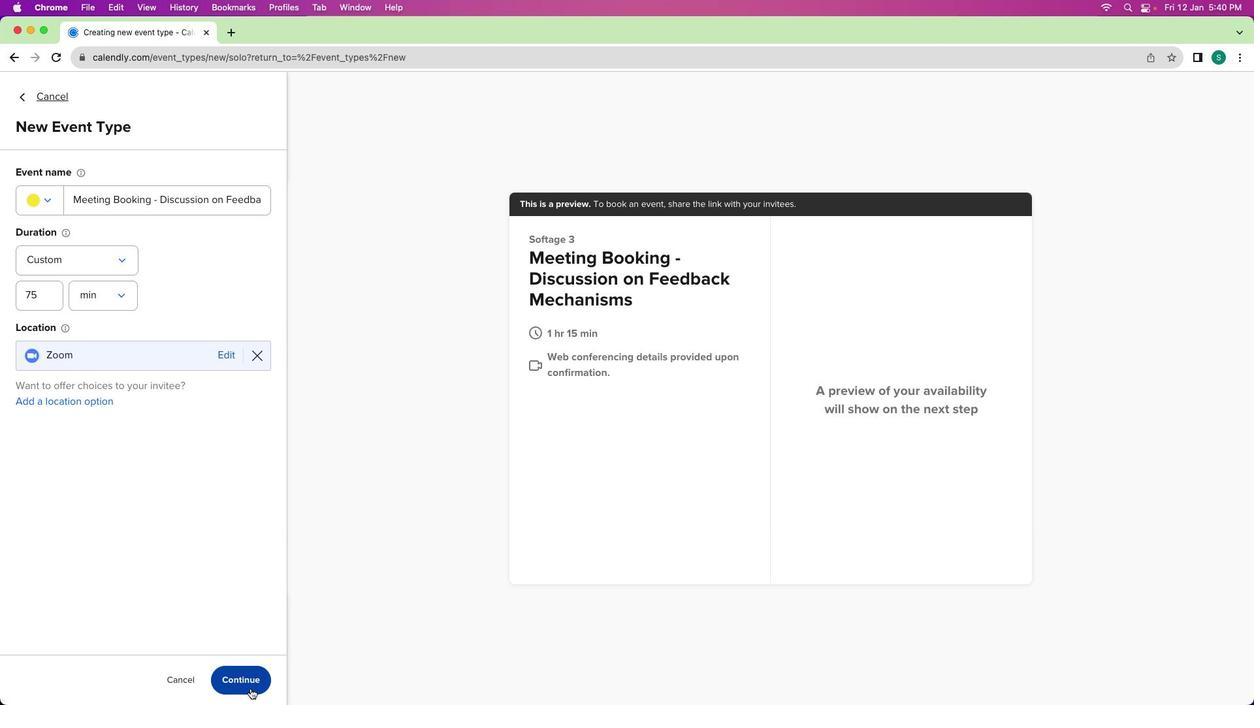 
Action: Mouse pressed left at (250, 688)
Screenshot: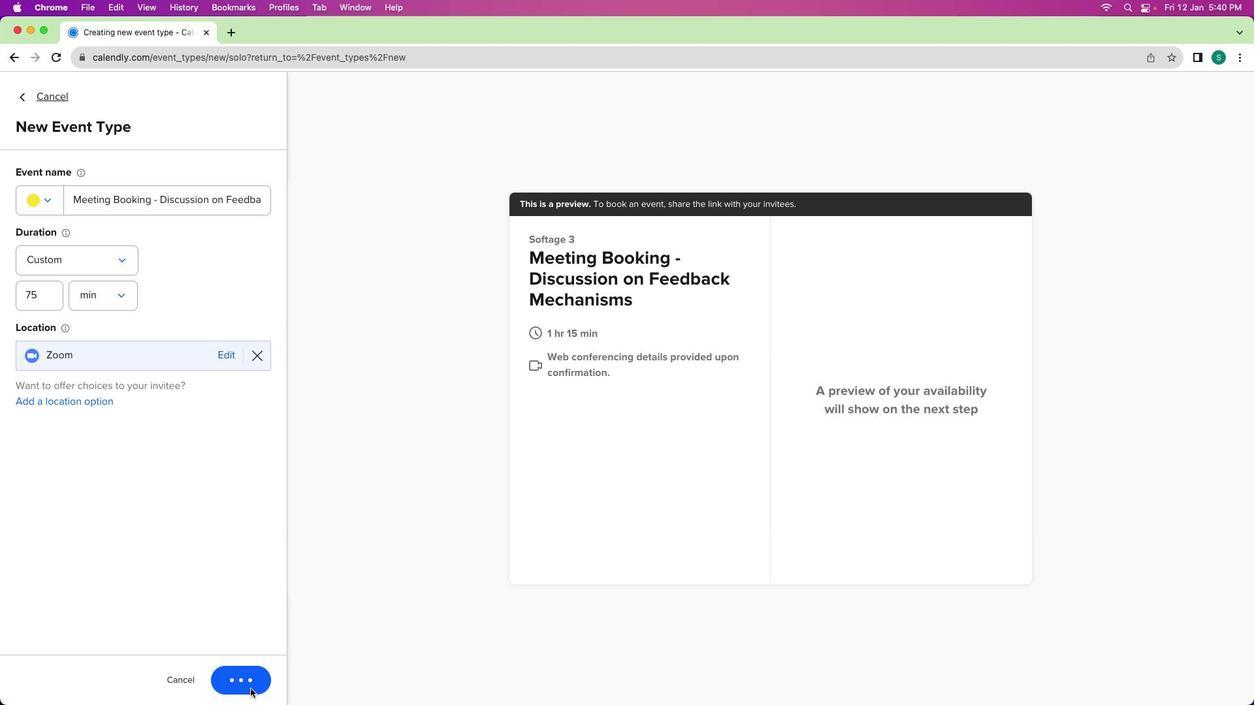 
Action: Mouse moved to (247, 227)
Screenshot: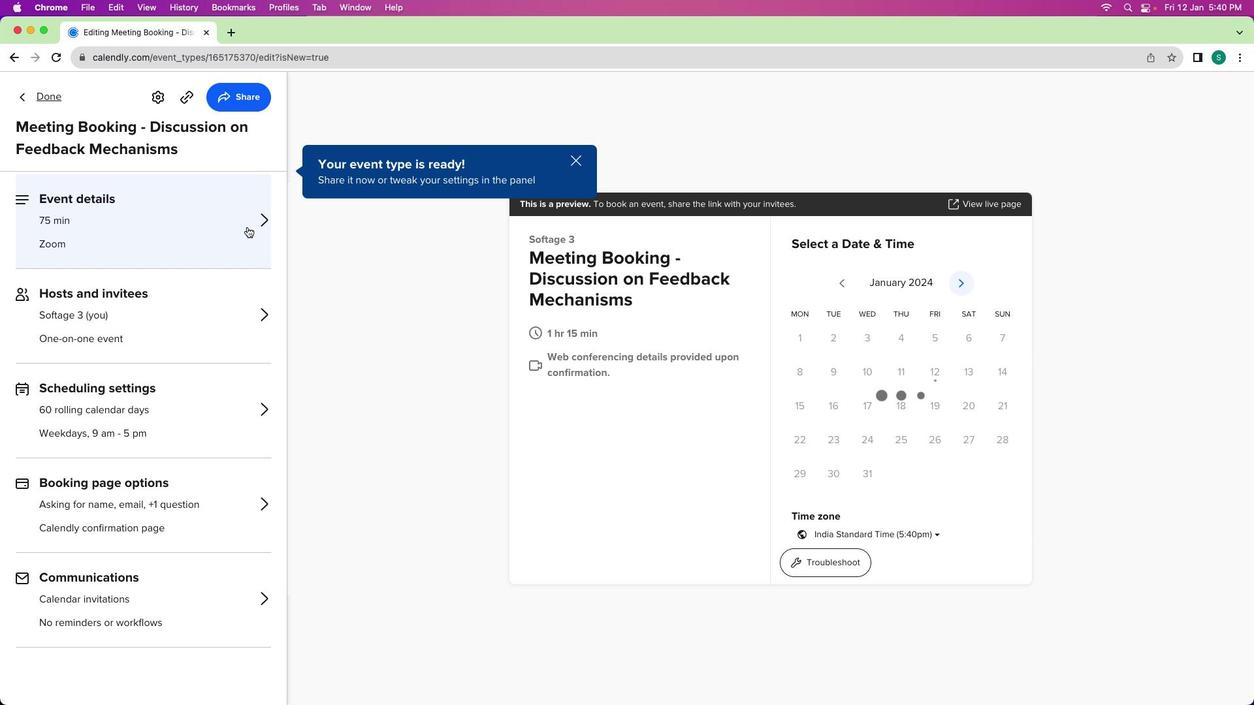 
Action: Mouse pressed left at (247, 227)
Screenshot: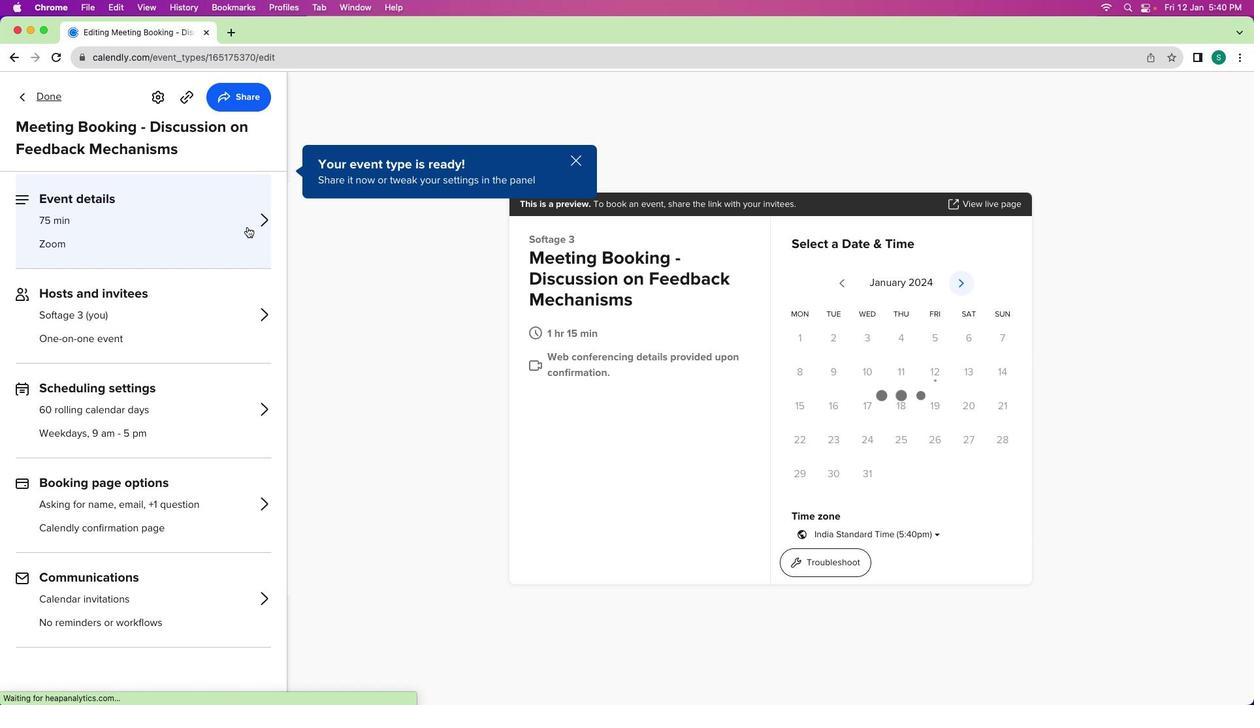 
Action: Mouse moved to (196, 509)
Screenshot: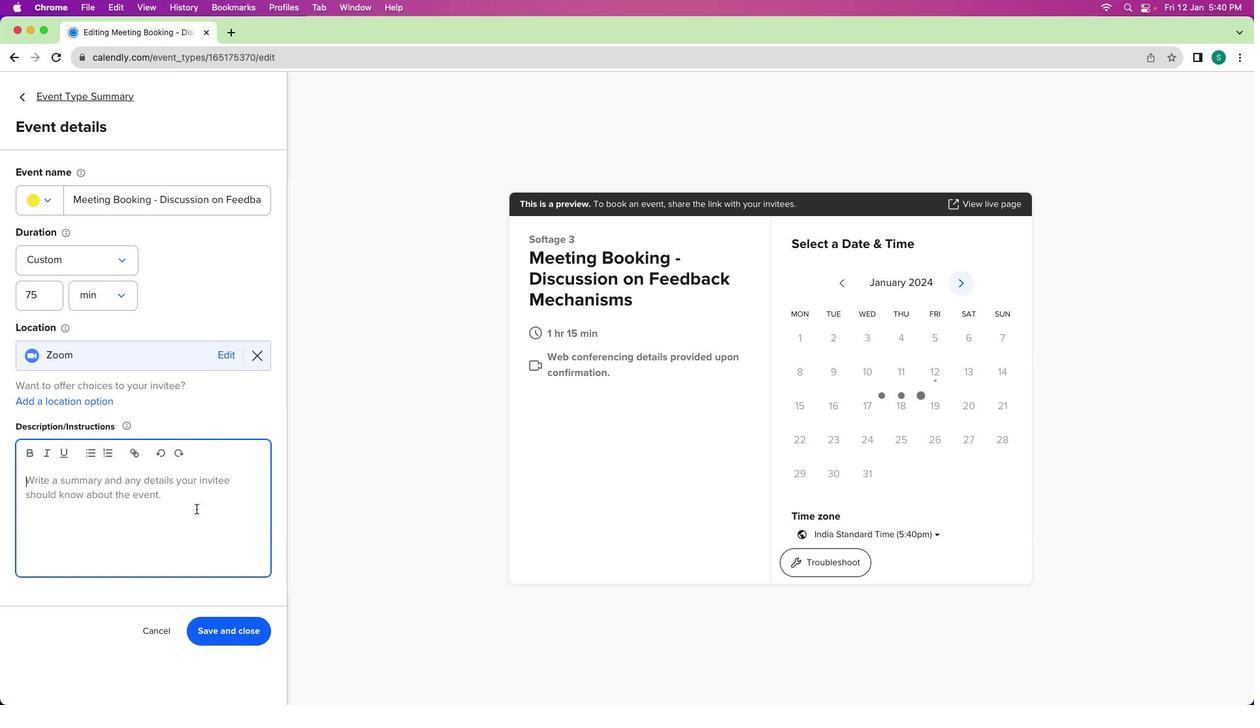 
Action: Mouse pressed left at (196, 509)
Screenshot: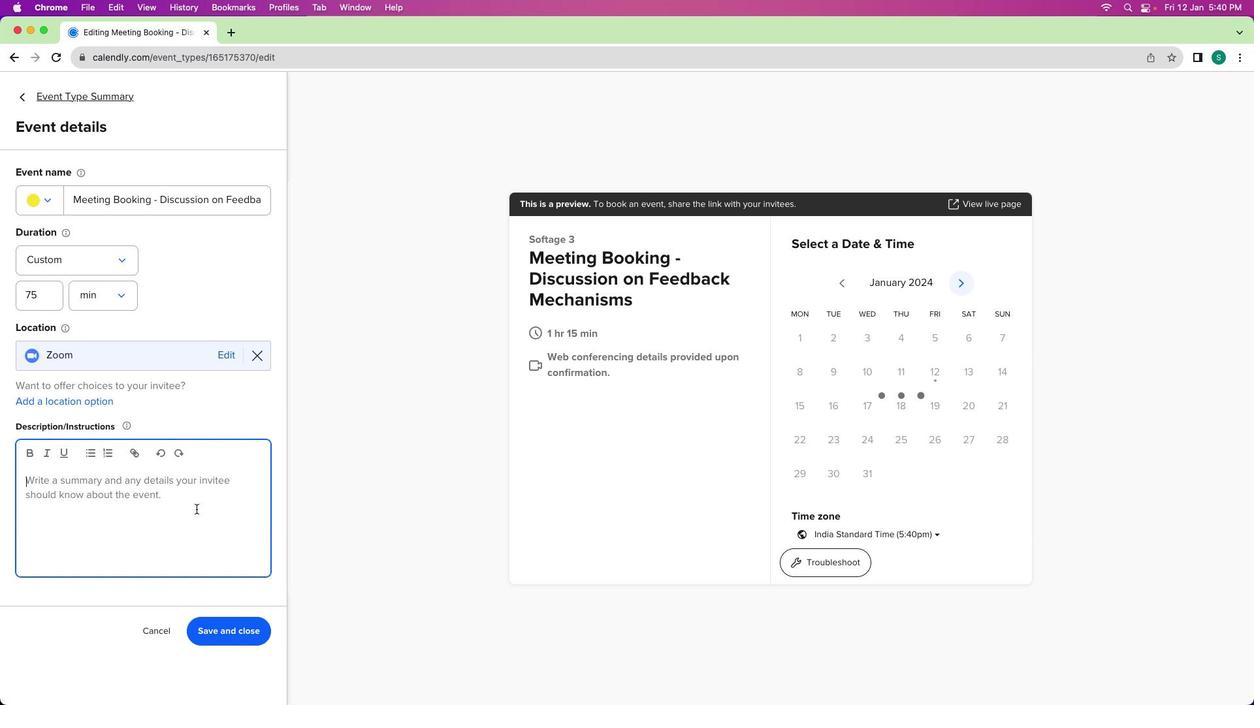 
Action: Mouse moved to (214, 498)
Screenshot: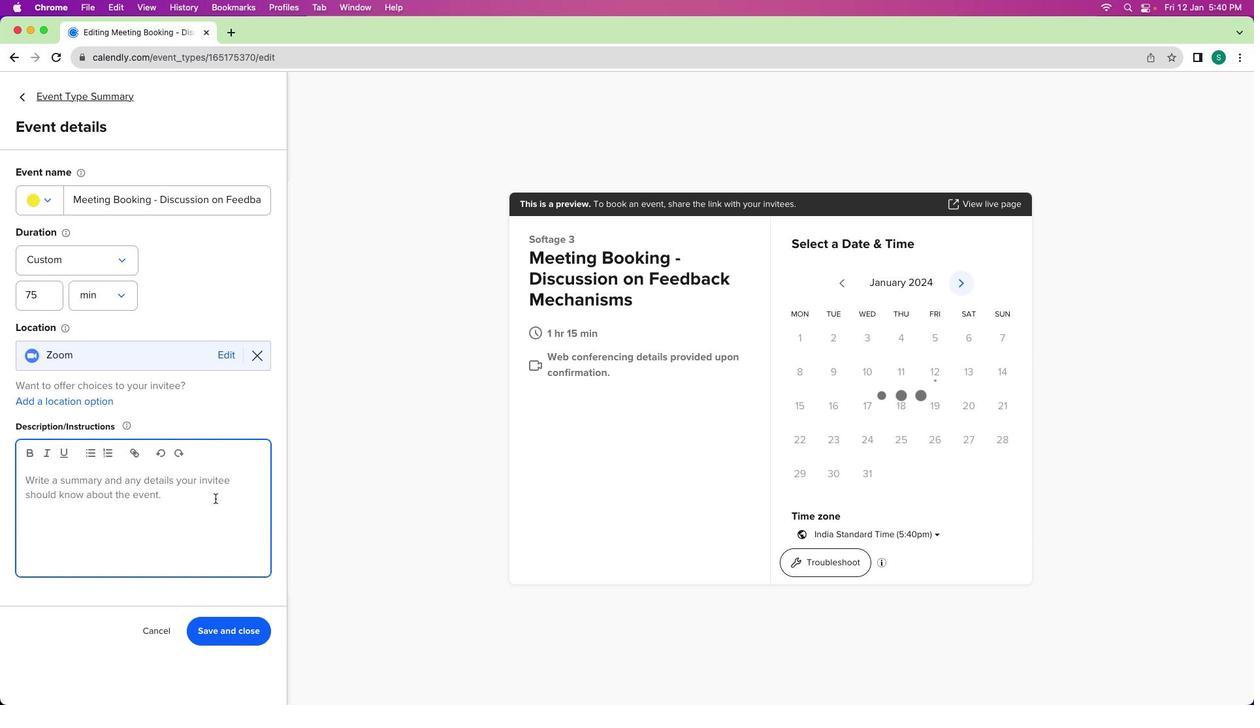 
Action: Key pressed Key.shift'H''o'Key.backspace'i'Key.space't''e''a''m'','Key.enterKey.shift'L''e''t'';'"'"Key.backspaceKey.backspace"'"'s'Key.space'e''n''h''a''n''c''e'Key.space'o''u''r'Key.space'f''e''e''d''b''a''c''k'Key.space'm''e''c''h''a''n''i''s''m''s'Key.shift_r'!'Key.spaceKey.shift'I'"'"'v''e'Key.space'b''o''o''k''e''d'Key.space'a'Key.space'm''e''e''t''i''n''g'Key.space't''o'Key.space'd''i''s''c''u''s''s'Key.space'd'Key.backspace's''t''r''a''t''e''g''i''e''s'','Key.space't''o''o''l''s'Key.spaceKey.backspace',''a'Key.space'n''d'Key.backspaceKey.backspaceKey.backspaceKey.backspaceKey.space'a''n''d'Key.space'i''m''p''r''o''v''e''m''r'Key.backspace'e''n''t''d'Key.backspace's'Key.space'i''n'Key.space'o''u''r'Key.space'f''e''e''d''b''a''c''k'Key.space'p''r''o''c''e''s''s''e''s''.'Key.enterKey.shift'E''x''c''i''t''e''d'Key.space't''o'Key.space'c''o''l''l''a''b''o''r''a''t''e'Key.space'o''n'Key.space'r''e''f''i''n''i''n''g'Key.space'o''u''r'Key.space'f''e''e''d''b''a''c''k'Key.space's''y''s''t''e''m''s'Key.shift_r'!'Key.enterKey.enterKey.shift'B''e''s''t'Key.space'r''e''a'Key.backspace'g''a''r''d''s'','Key.enterKey.shift'S''o''a''f''t'Key.backspaceKey.backspaceKey.backspace'f''t'Key.shift'A''g''e'
Screenshot: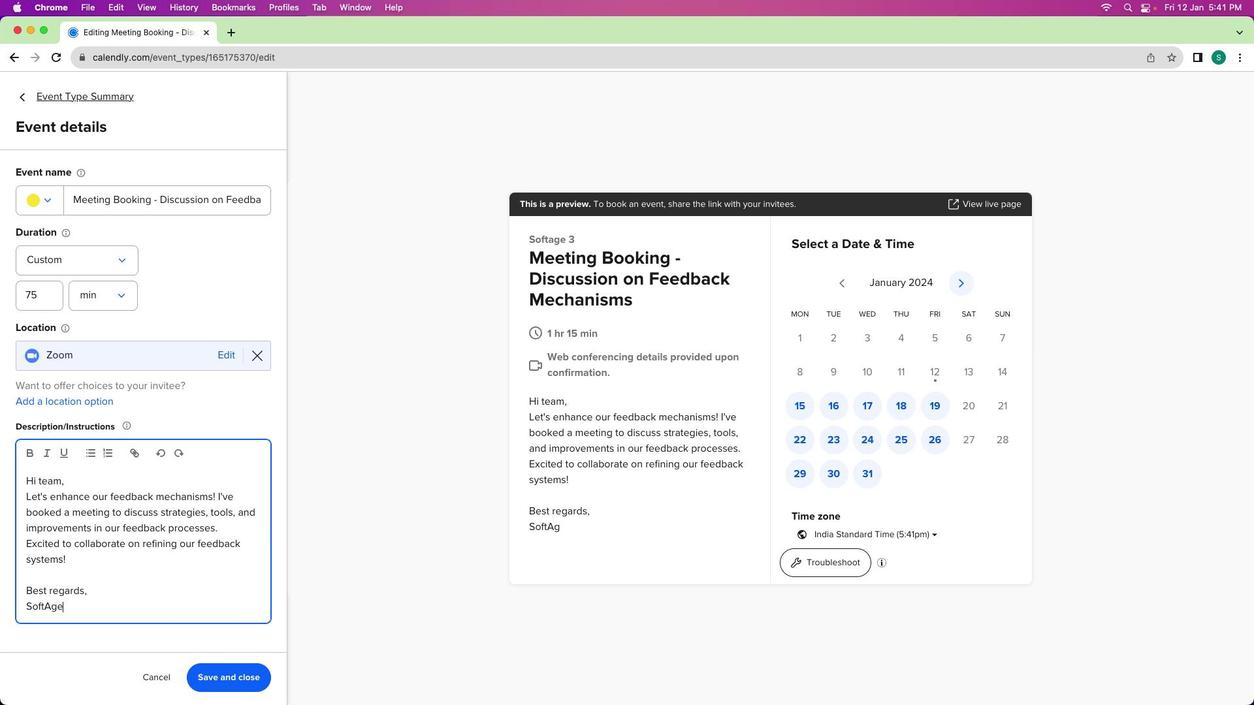
Action: Mouse moved to (241, 681)
Screenshot: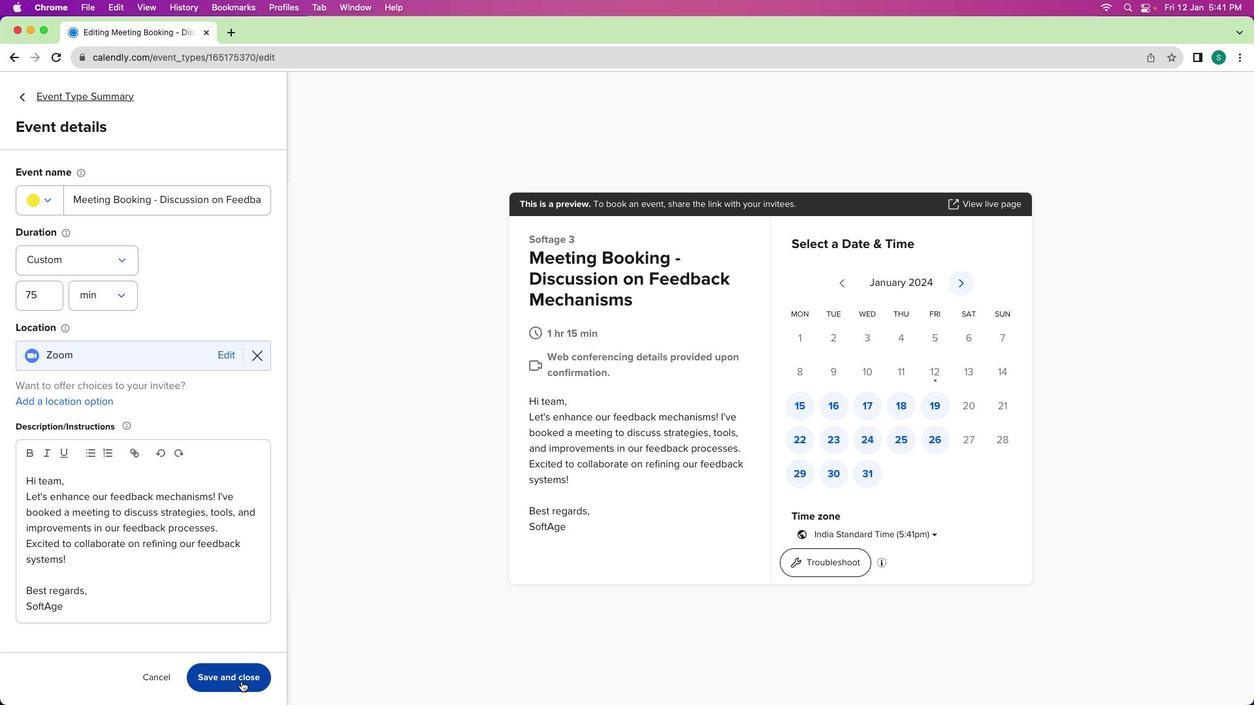 
Action: Mouse pressed left at (241, 681)
Screenshot: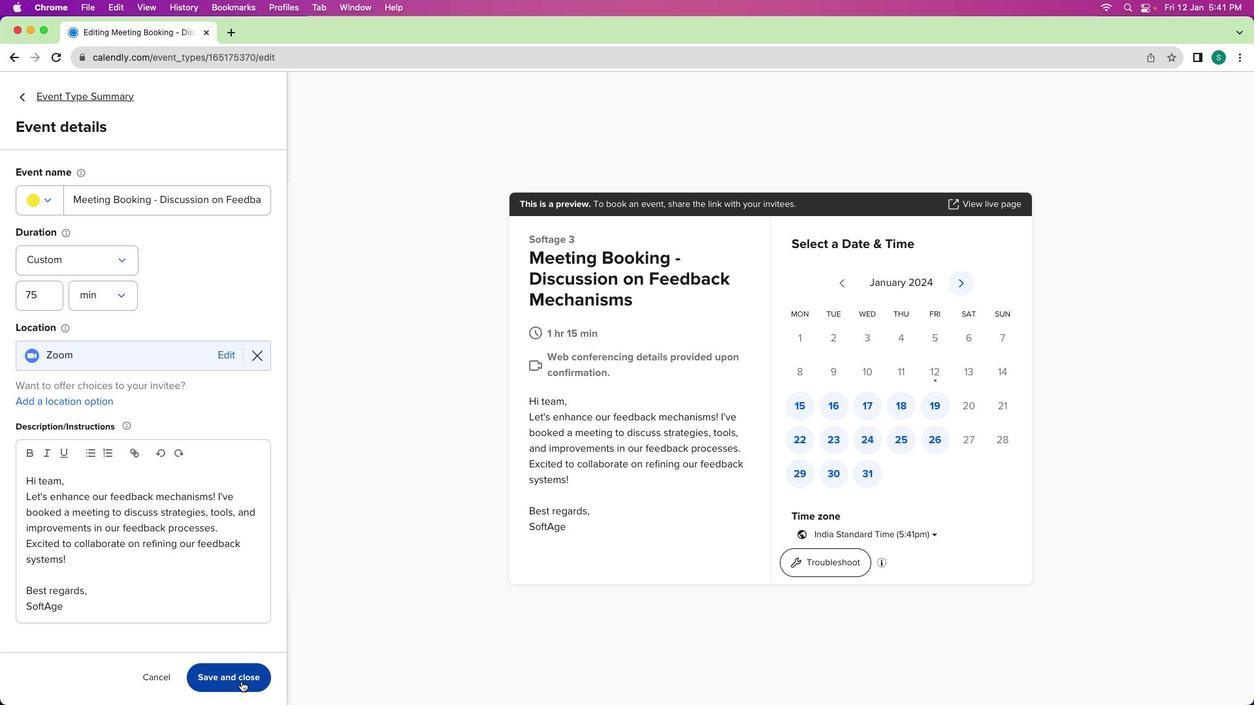 
Action: Mouse moved to (49, 97)
Screenshot: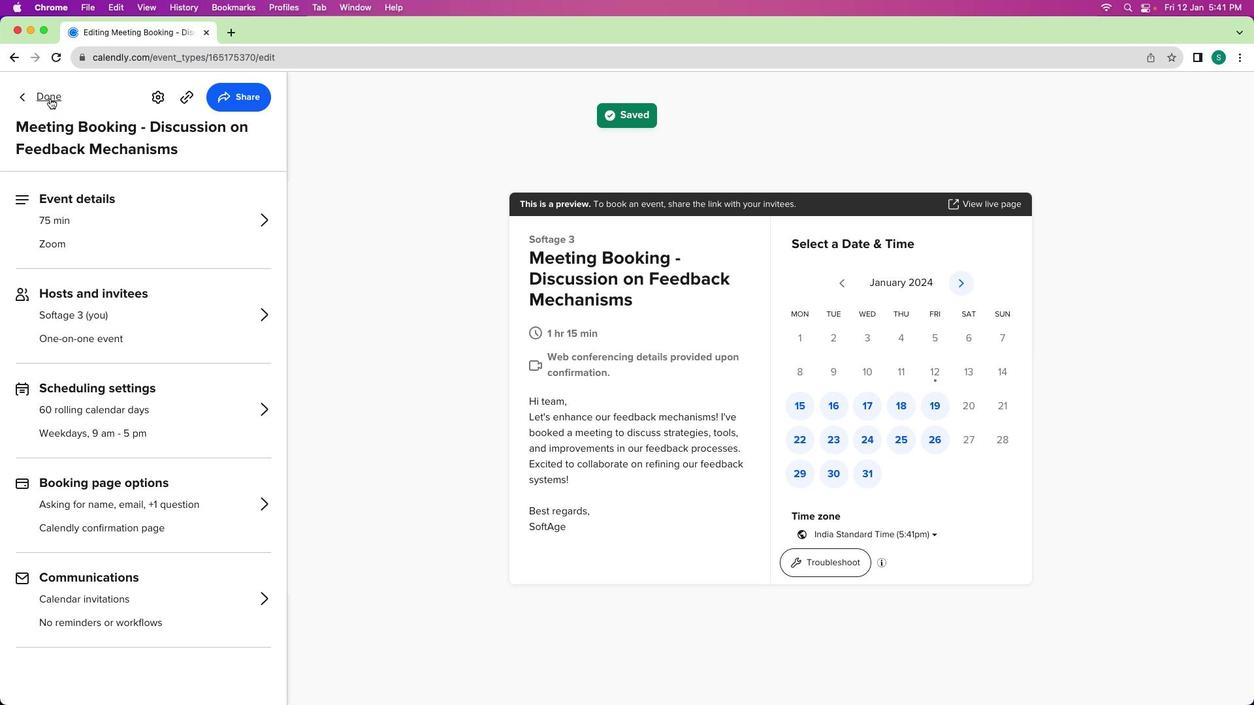 
Action: Mouse pressed left at (49, 97)
Screenshot: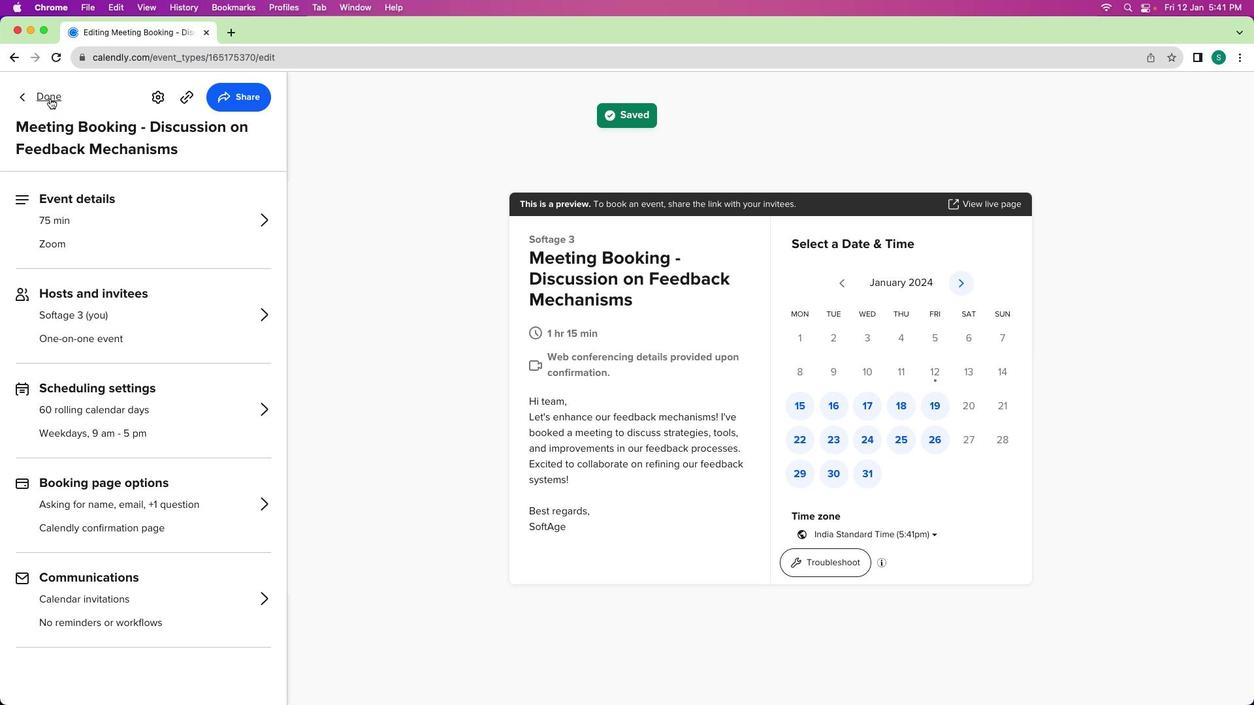 
Action: Mouse moved to (438, 370)
Screenshot: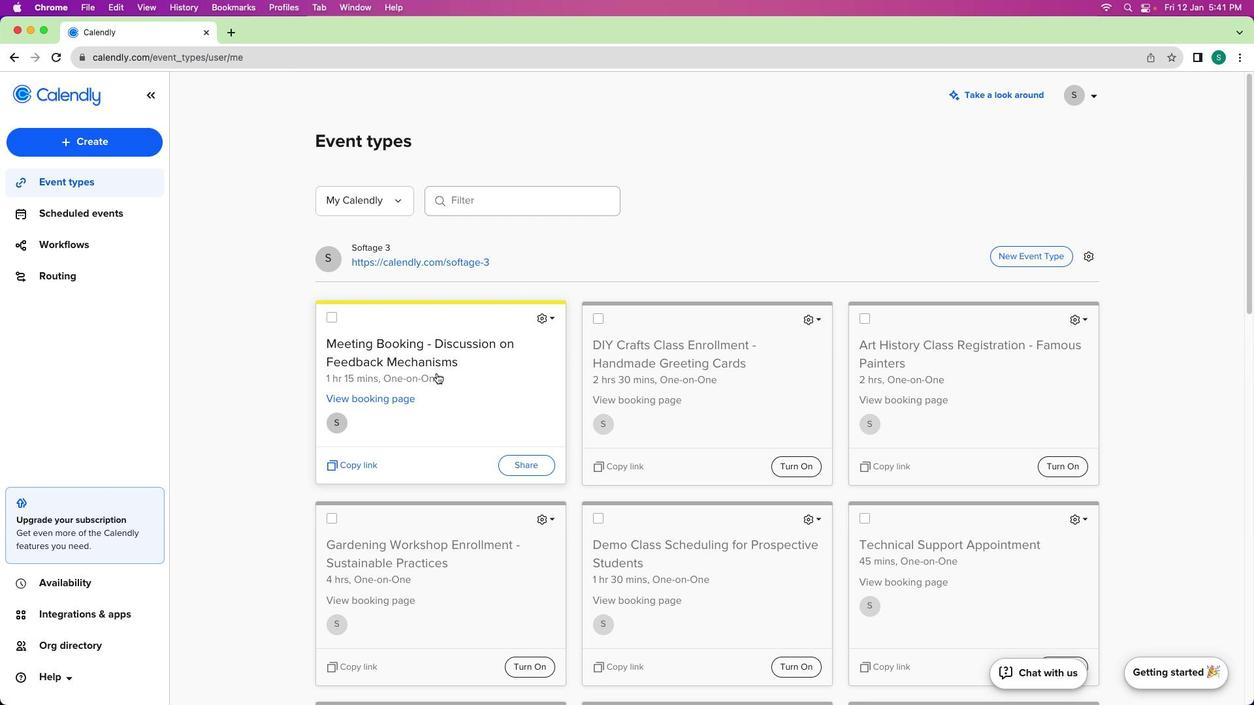 
